 Task: Search one way flight ticket for 4 adults, 2 children, 2 infants in seat and 1 infant on lap in economy from Abilene: Abilene Regional Airport to New Bern: Coastal Carolina Regional Airport (was Craven County Regional) on 8-4-2023. Choice of flights is American. Number of bags: 1 carry on bag. Price is upto 85000. Outbound departure time preference is 19:30.
Action: Mouse moved to (249, 318)
Screenshot: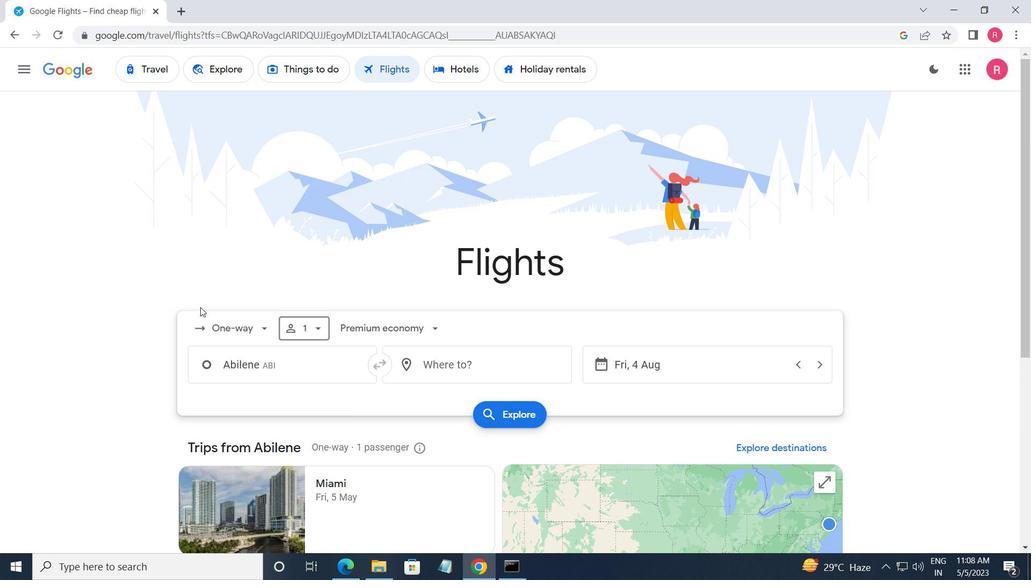 
Action: Mouse pressed left at (249, 318)
Screenshot: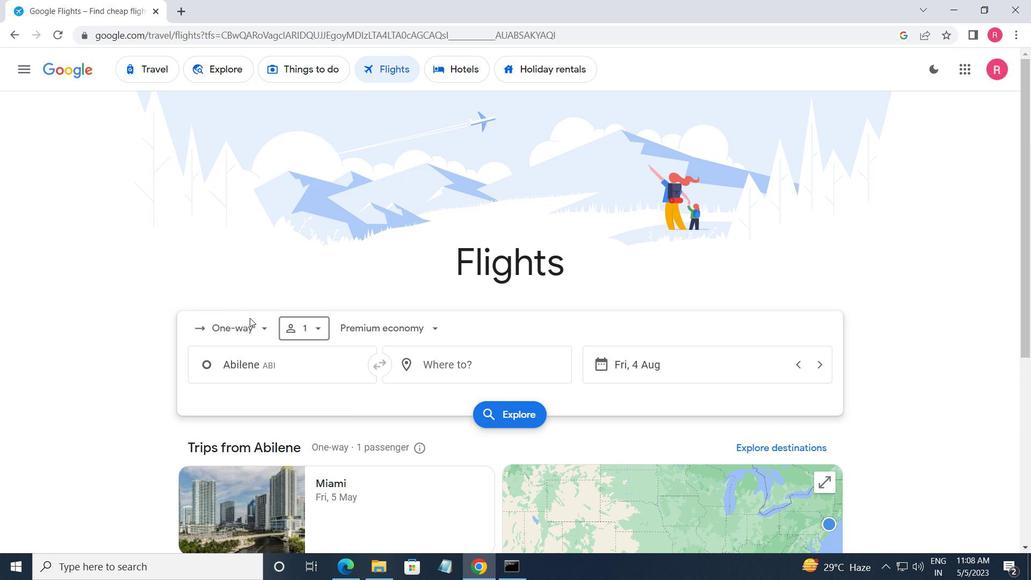 
Action: Mouse moved to (262, 388)
Screenshot: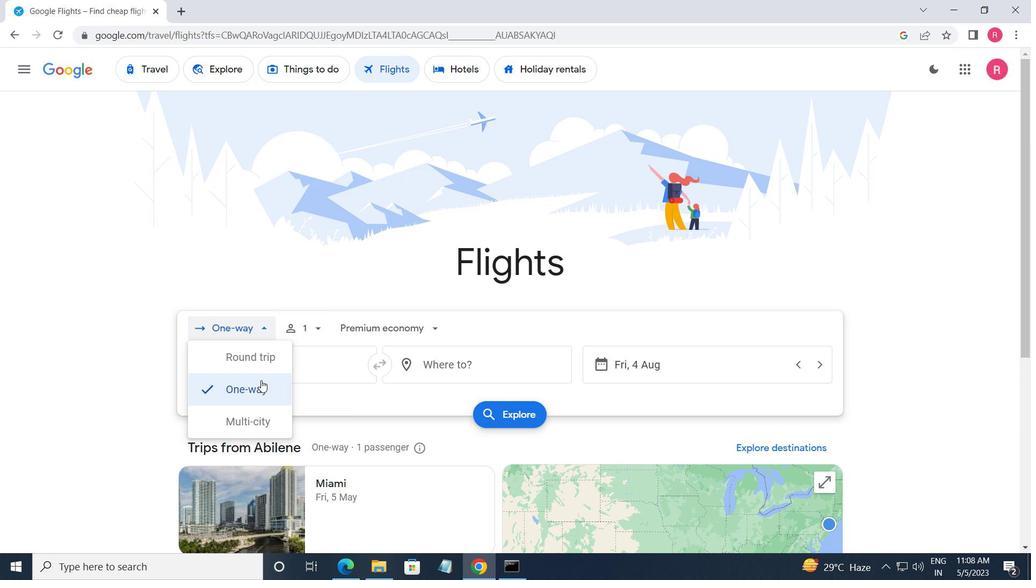
Action: Mouse pressed left at (262, 388)
Screenshot: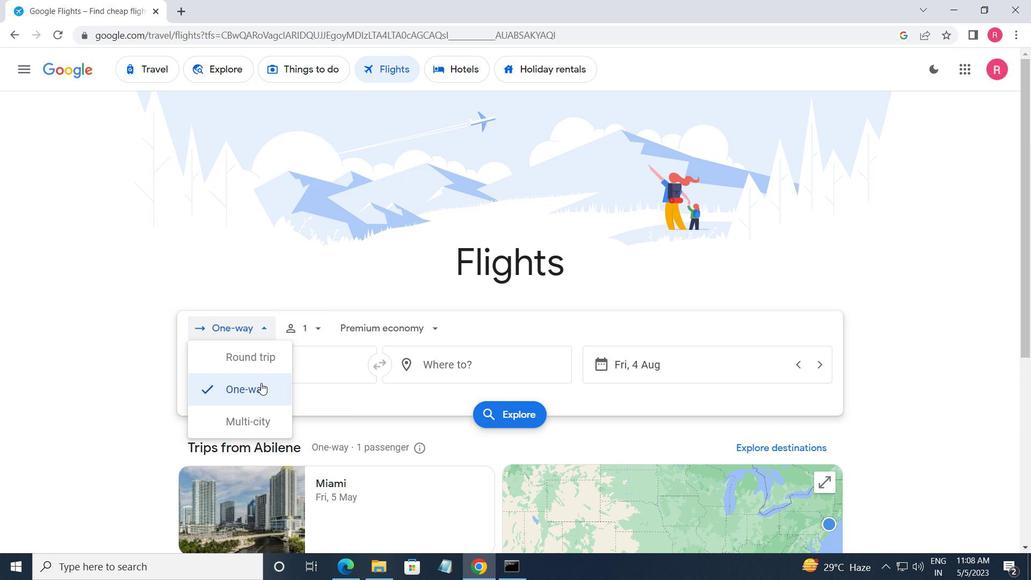 
Action: Mouse moved to (297, 336)
Screenshot: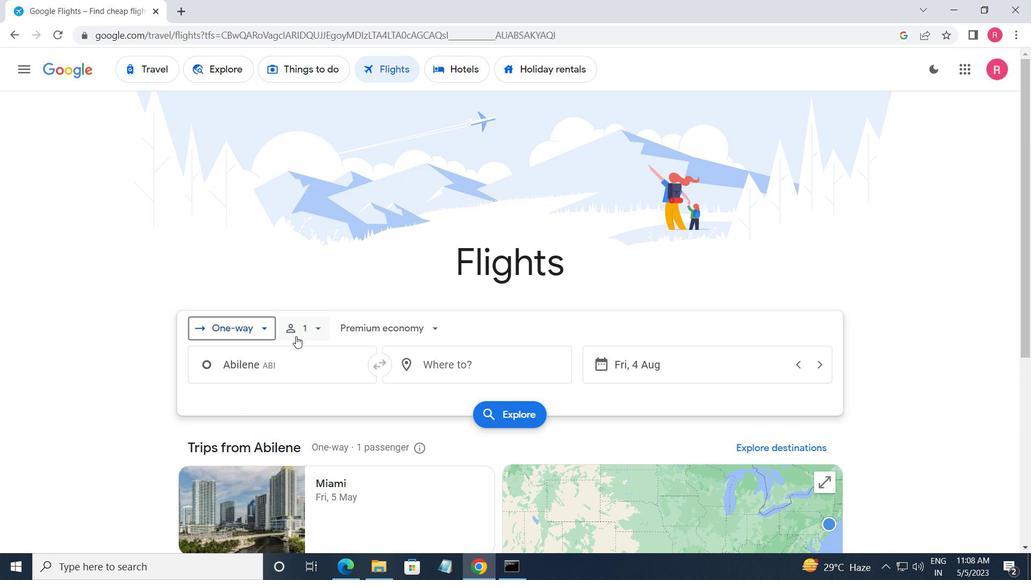 
Action: Mouse pressed left at (297, 336)
Screenshot: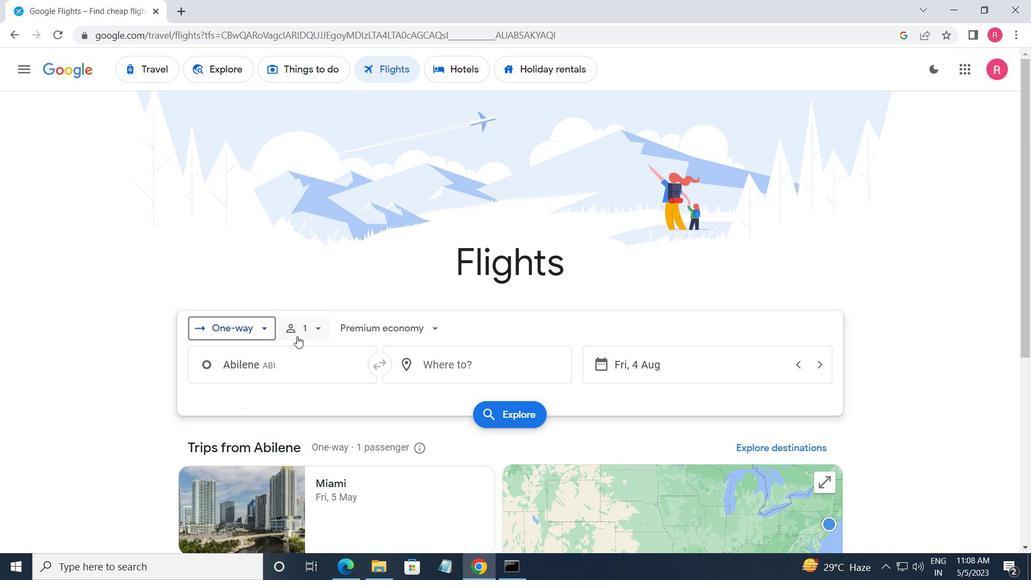 
Action: Mouse moved to (408, 359)
Screenshot: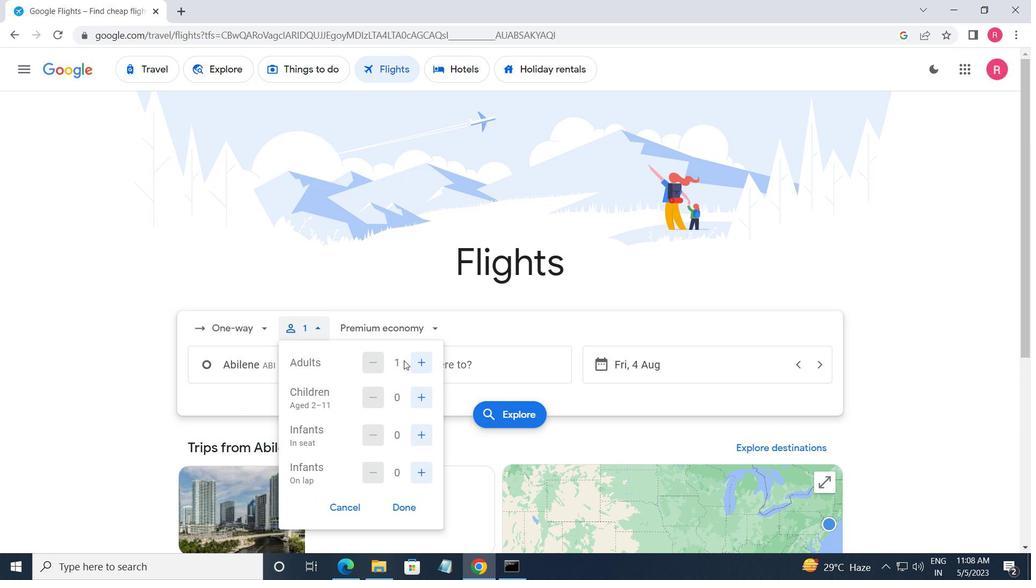 
Action: Mouse pressed left at (408, 359)
Screenshot: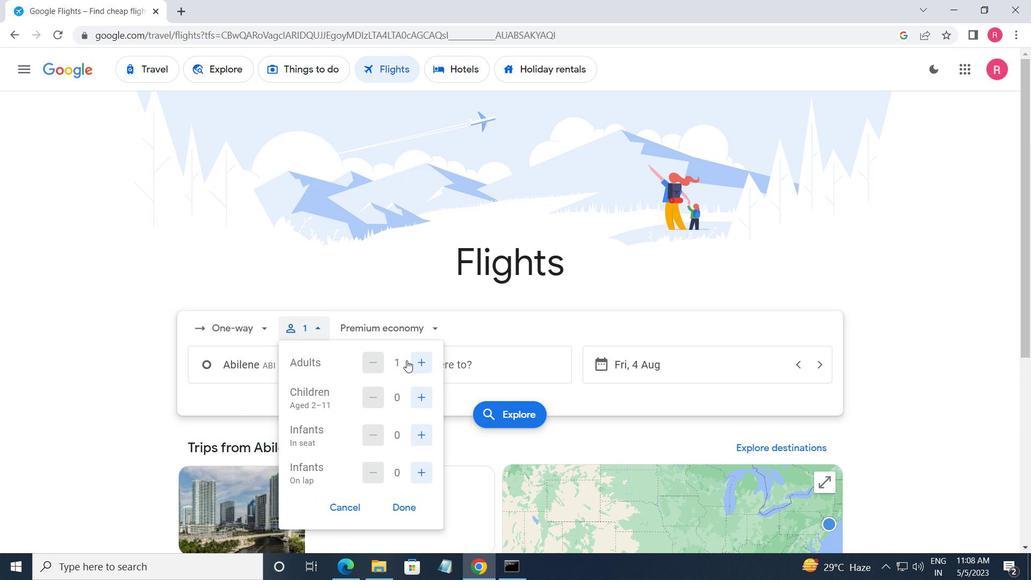 
Action: Mouse pressed left at (408, 359)
Screenshot: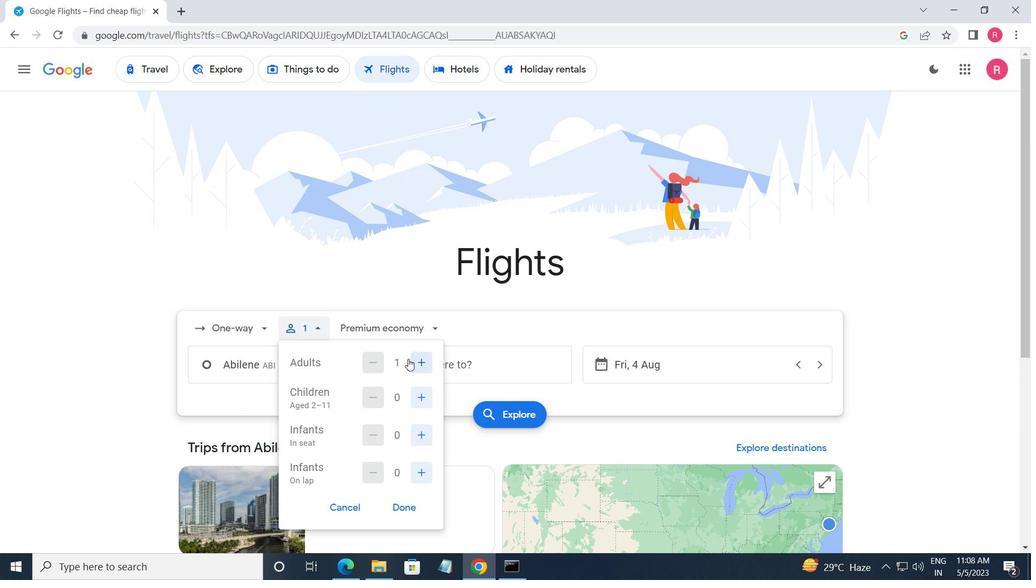 
Action: Mouse moved to (408, 358)
Screenshot: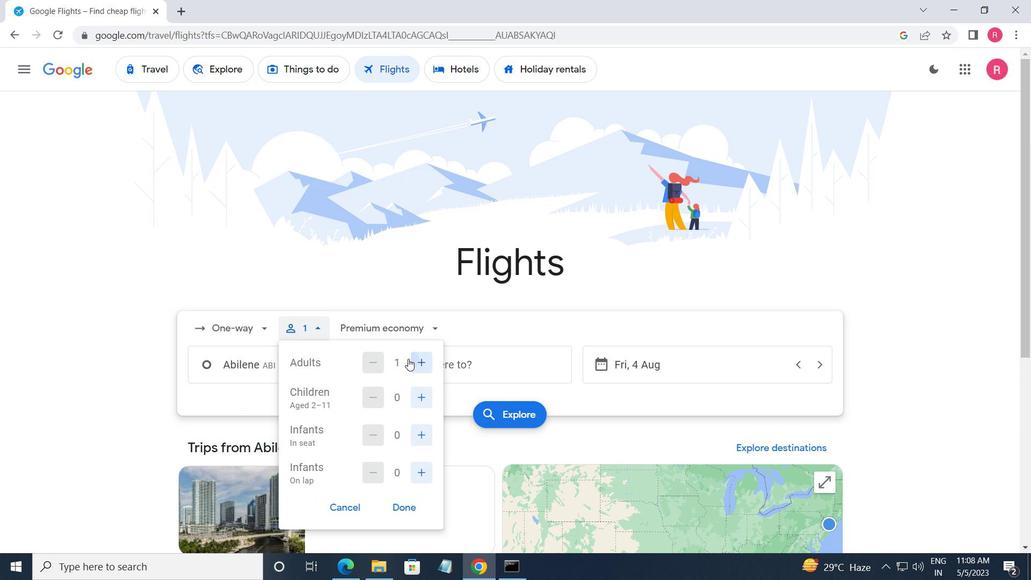 
Action: Mouse pressed left at (408, 358)
Screenshot: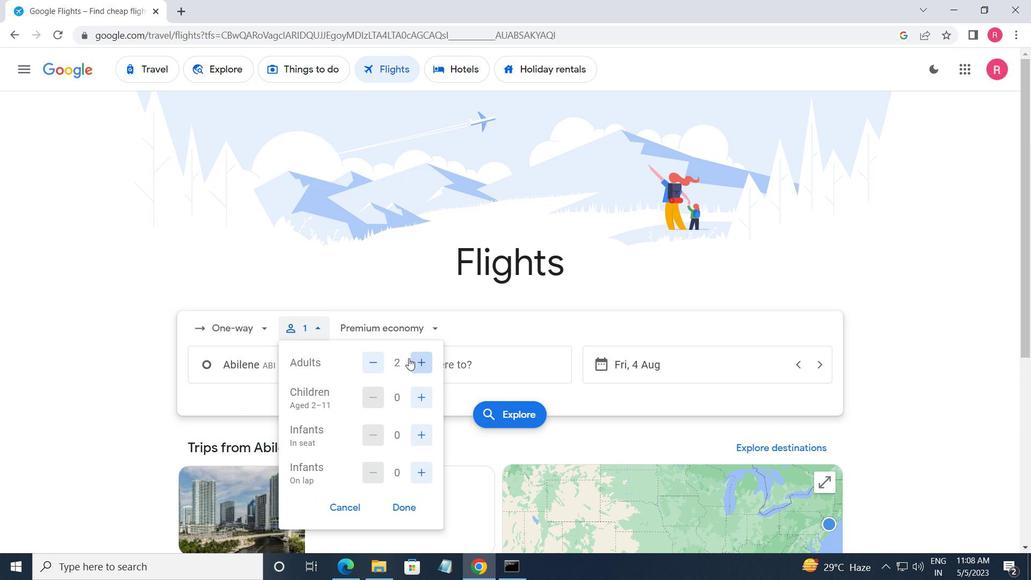 
Action: Mouse moved to (415, 397)
Screenshot: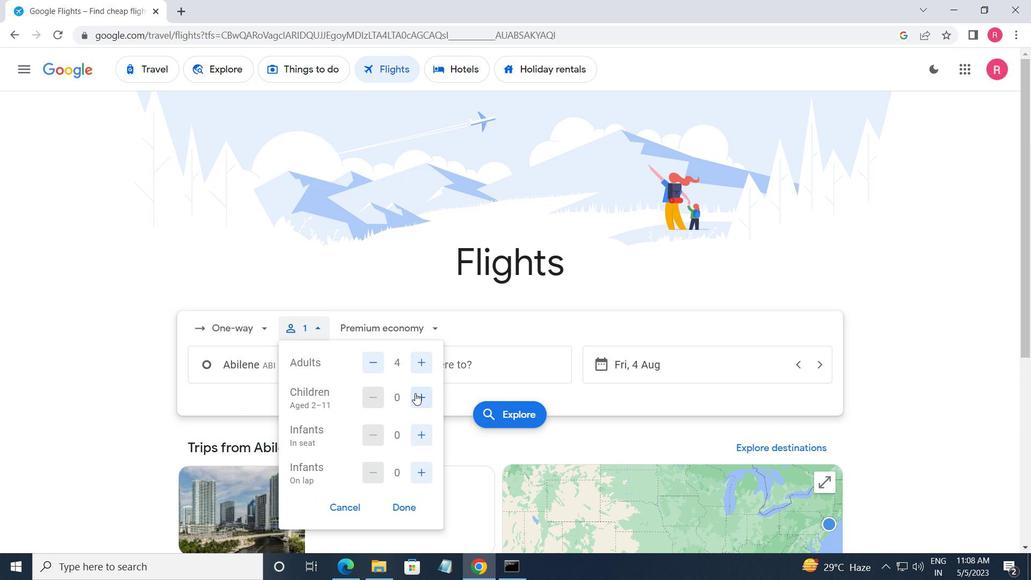 
Action: Mouse pressed left at (415, 397)
Screenshot: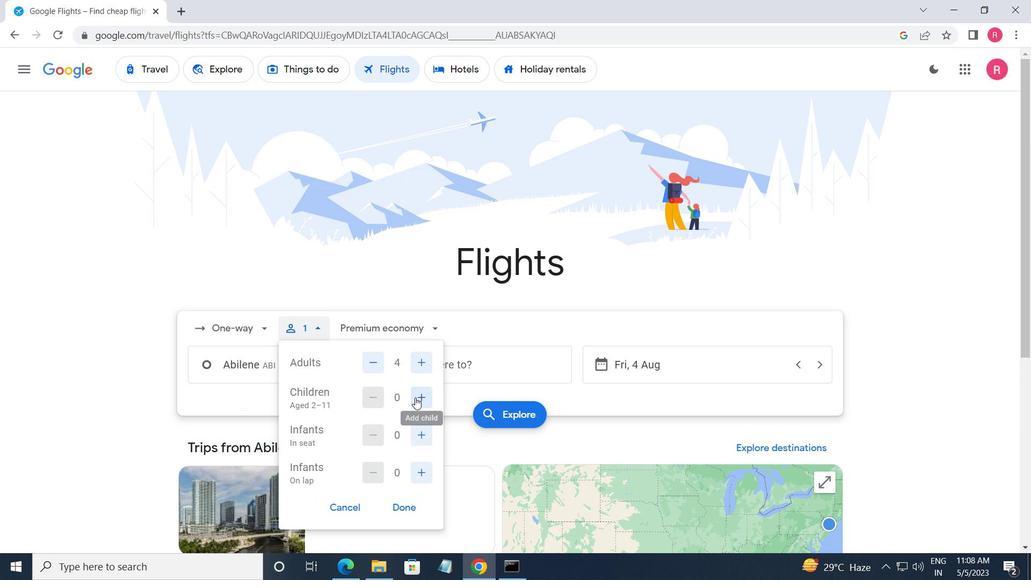 
Action: Mouse pressed left at (415, 397)
Screenshot: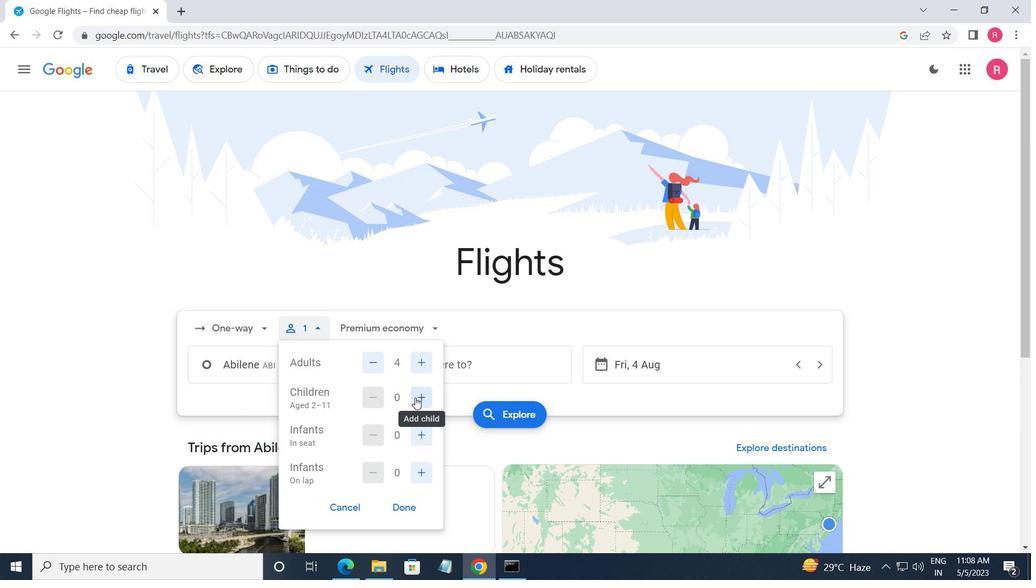 
Action: Mouse moved to (416, 433)
Screenshot: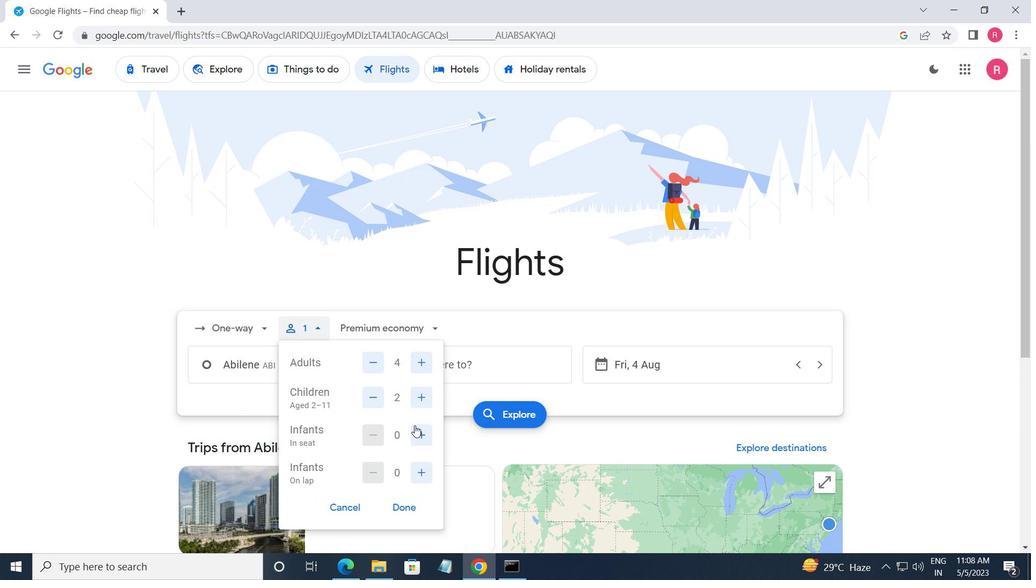 
Action: Mouse pressed left at (416, 433)
Screenshot: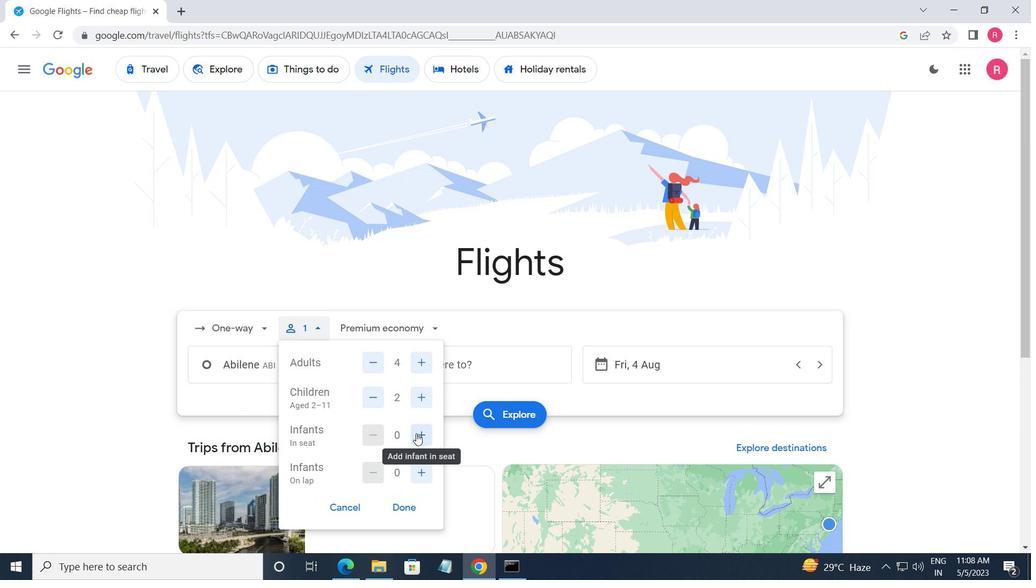 
Action: Mouse pressed left at (416, 433)
Screenshot: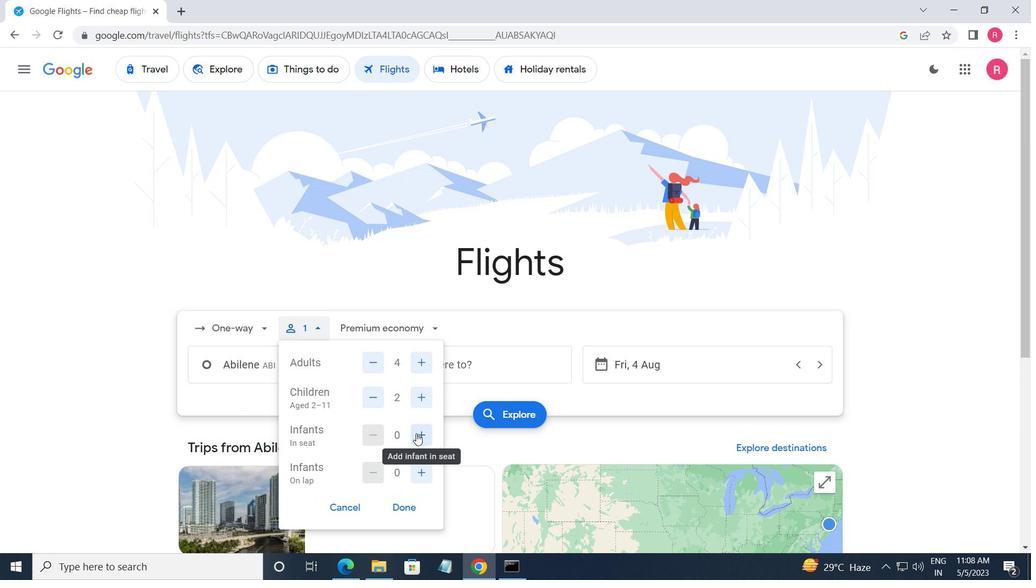 
Action: Mouse moved to (430, 470)
Screenshot: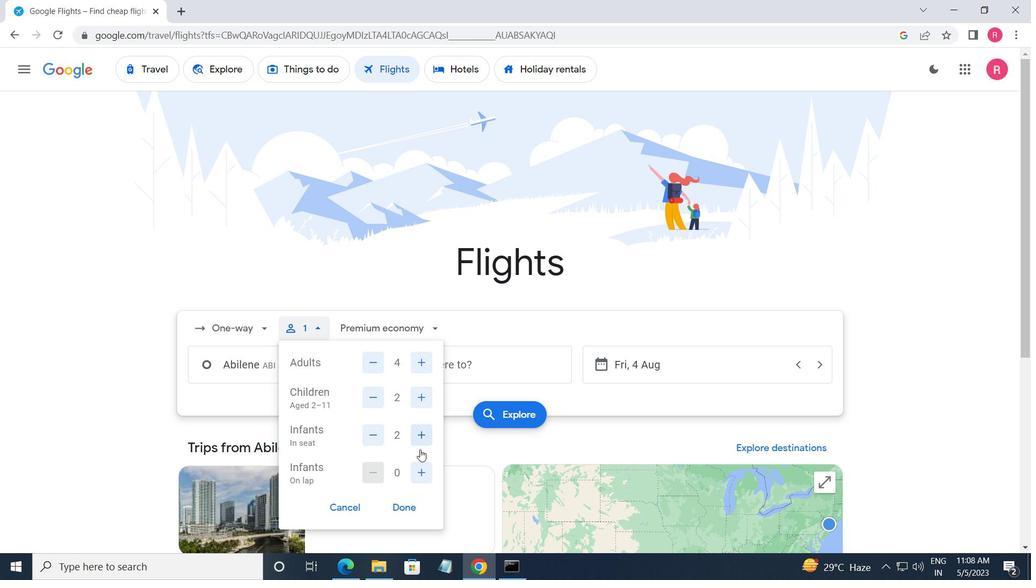 
Action: Mouse pressed left at (430, 470)
Screenshot: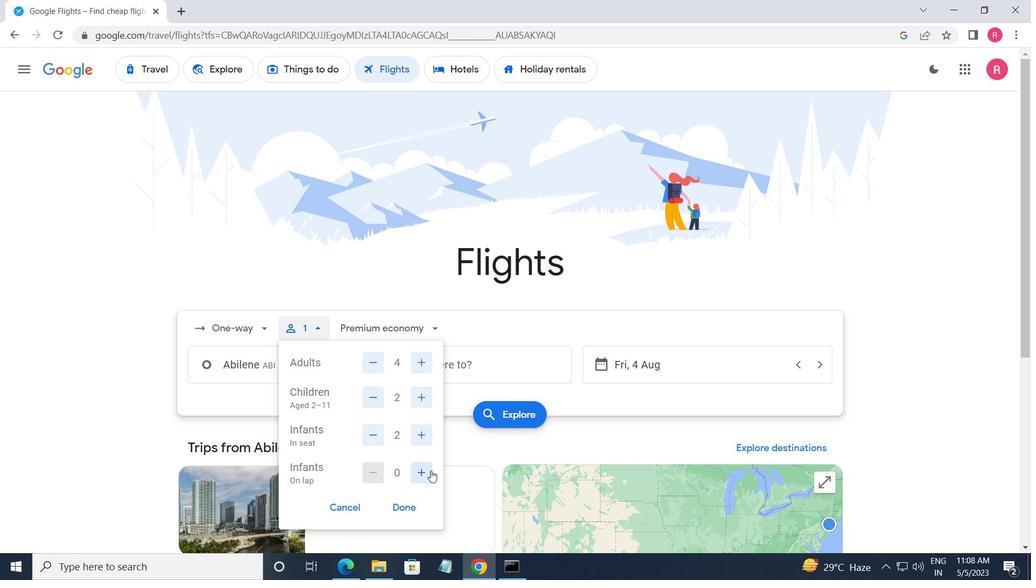 
Action: Mouse moved to (402, 497)
Screenshot: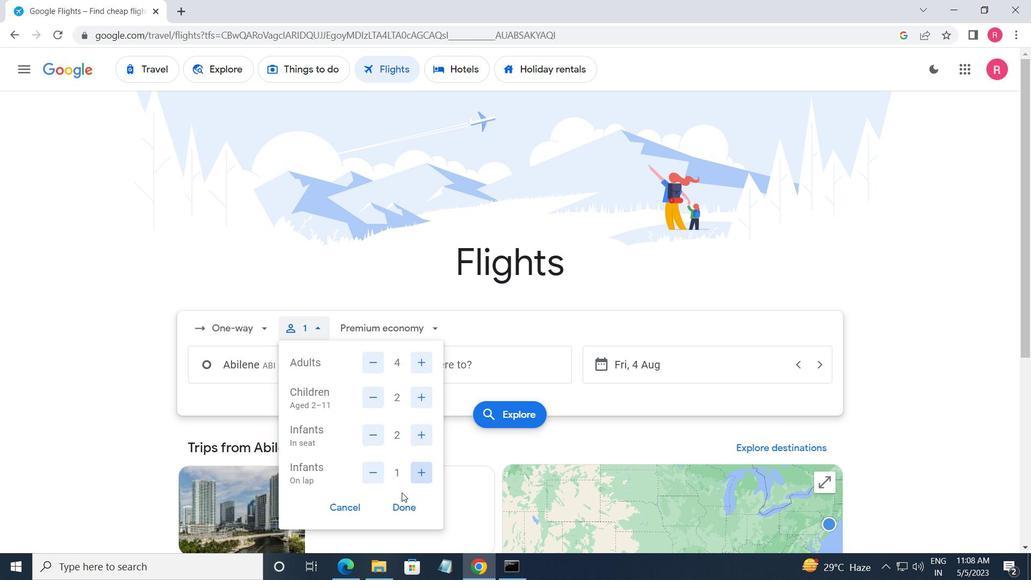 
Action: Mouse pressed left at (402, 497)
Screenshot: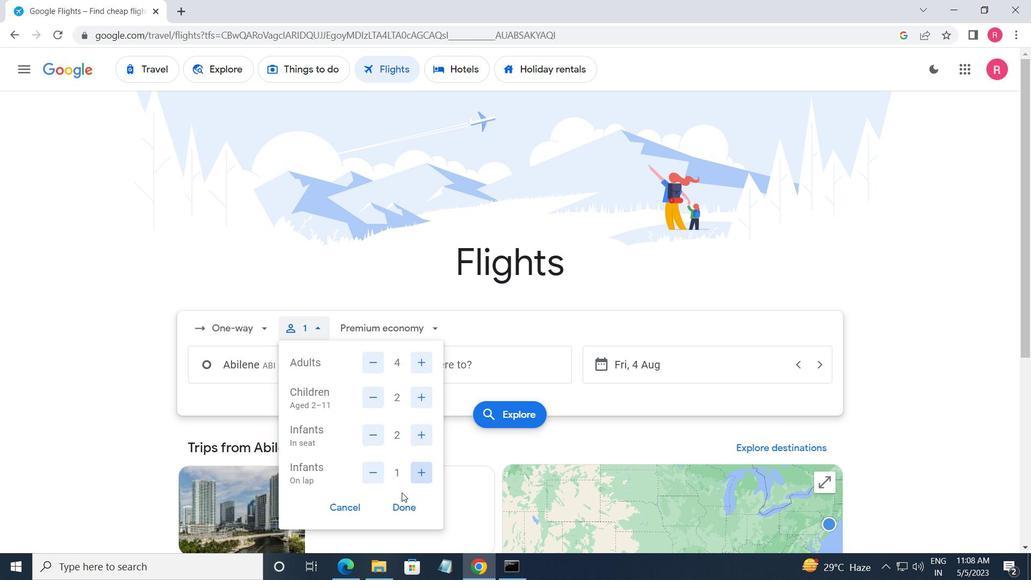 
Action: Mouse moved to (381, 333)
Screenshot: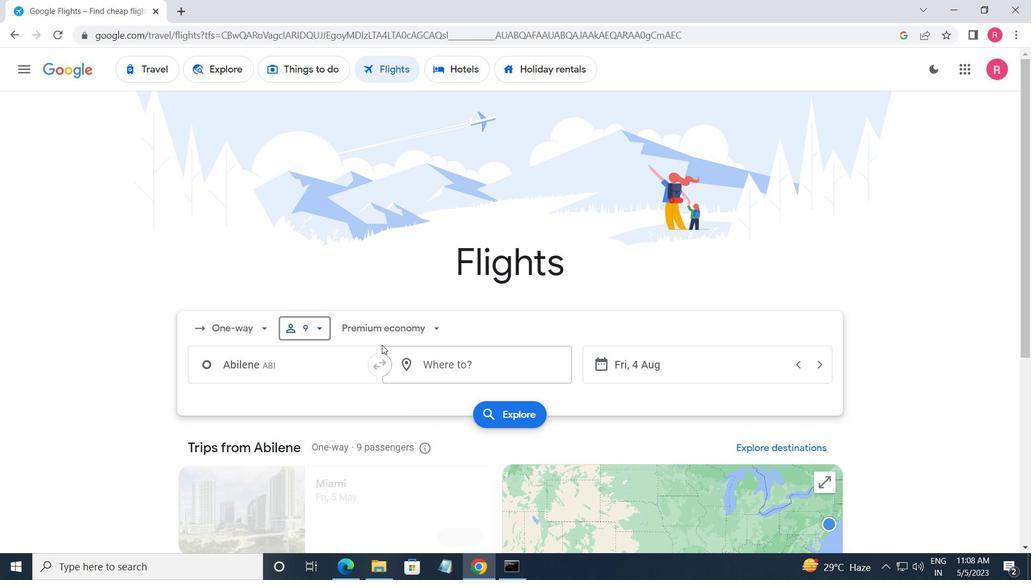 
Action: Mouse pressed left at (381, 333)
Screenshot: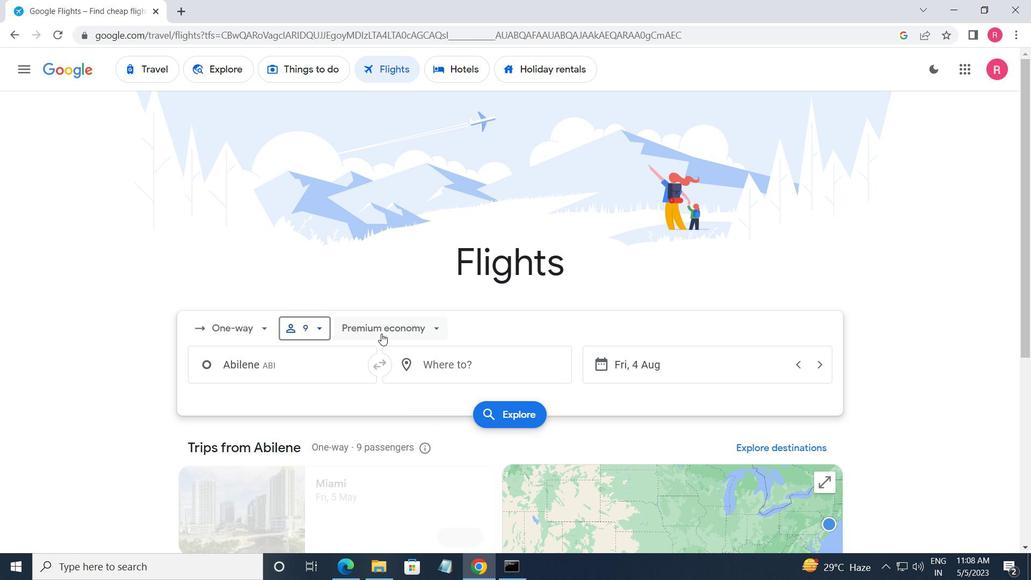 
Action: Mouse moved to (394, 356)
Screenshot: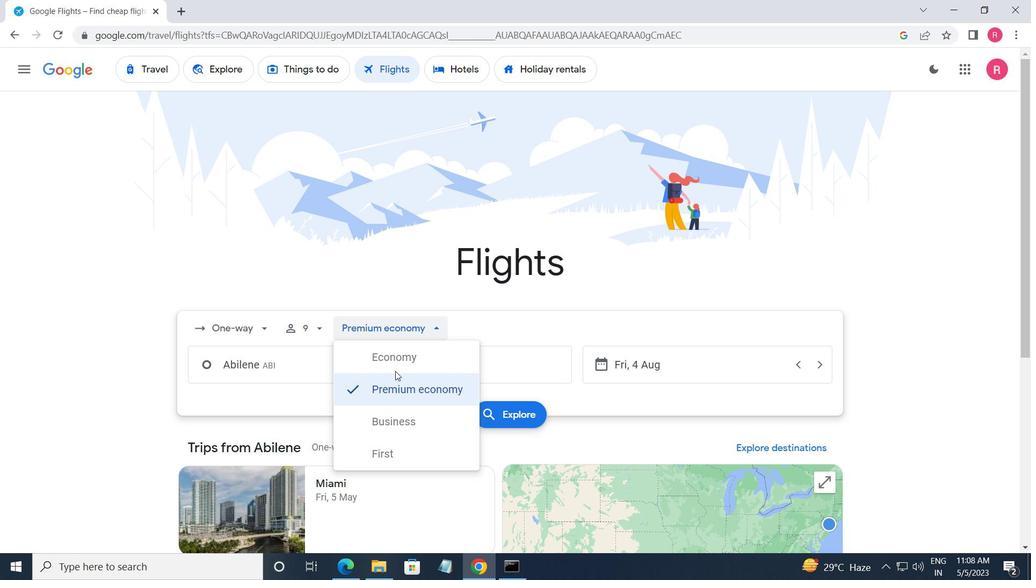 
Action: Mouse pressed left at (394, 356)
Screenshot: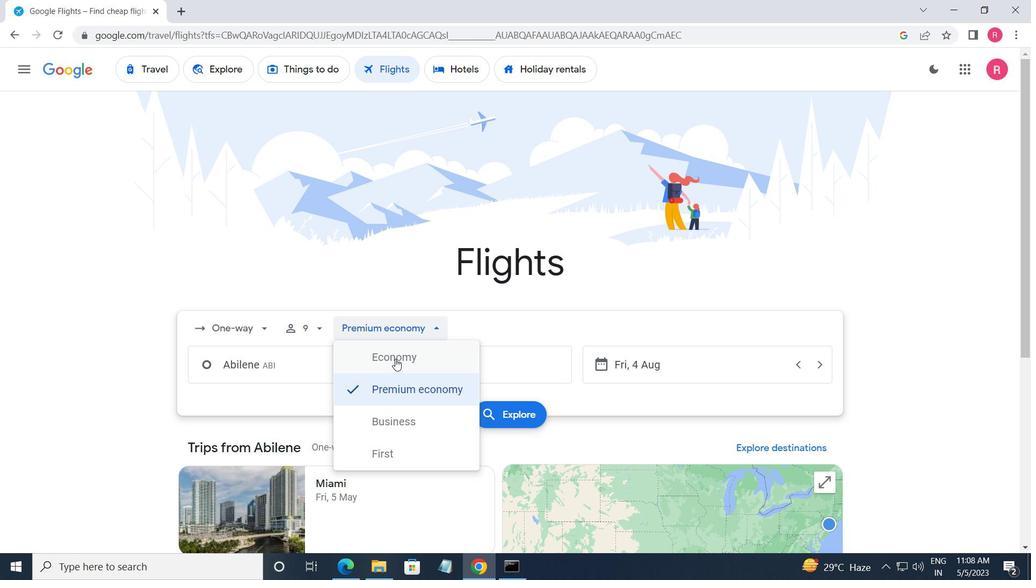 
Action: Mouse moved to (315, 372)
Screenshot: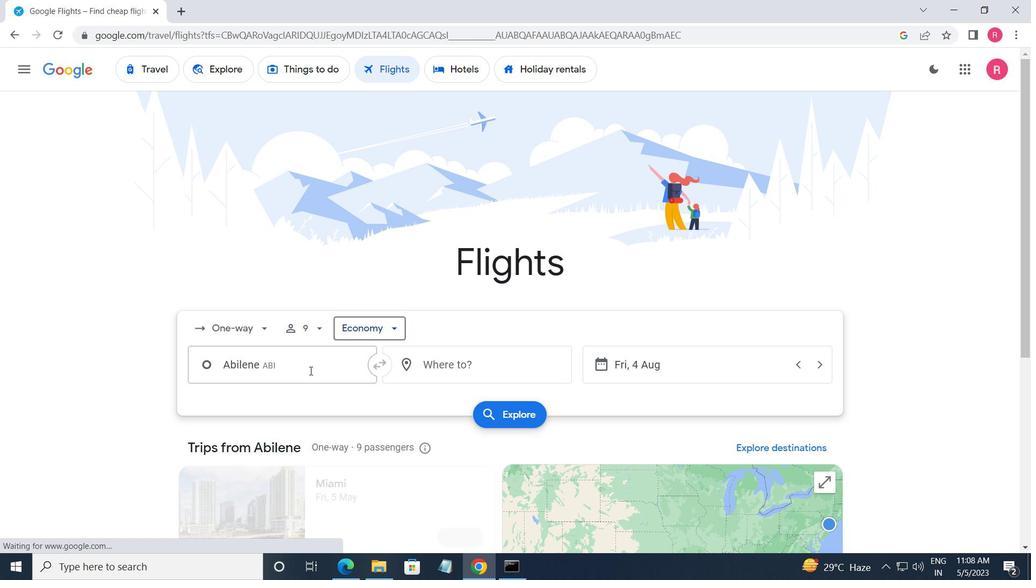 
Action: Mouse pressed left at (315, 372)
Screenshot: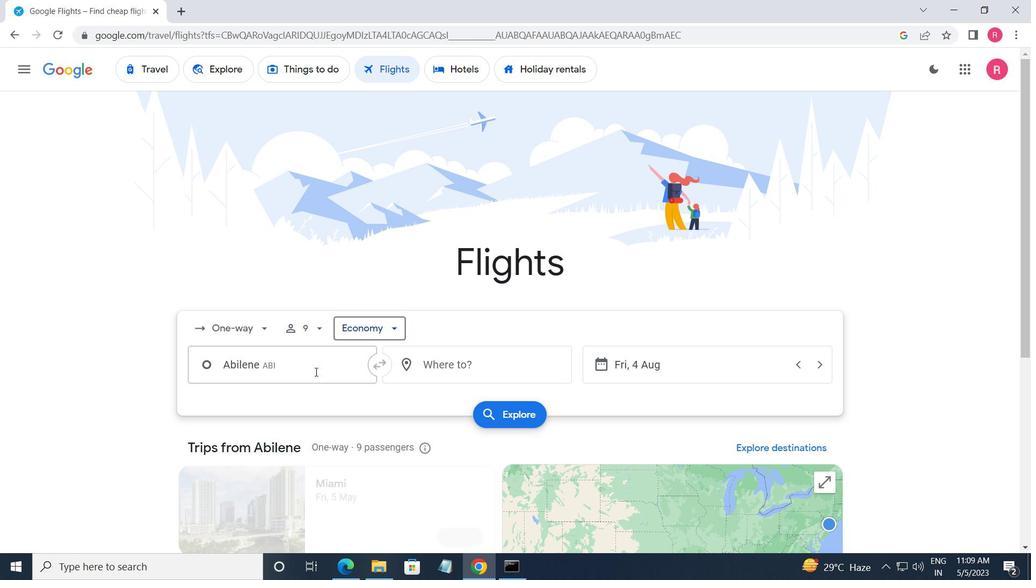 
Action: Mouse moved to (320, 476)
Screenshot: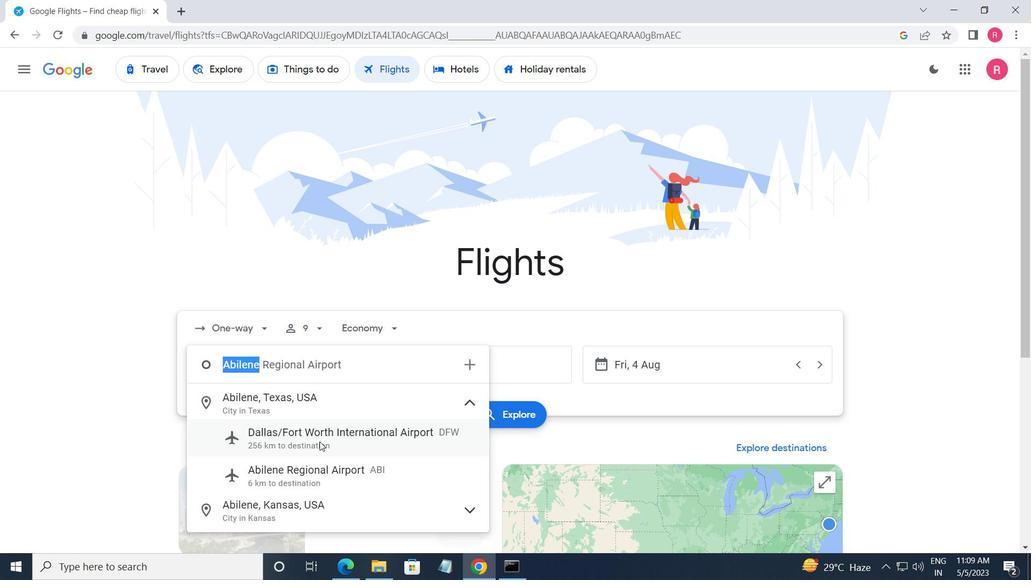 
Action: Mouse pressed left at (320, 476)
Screenshot: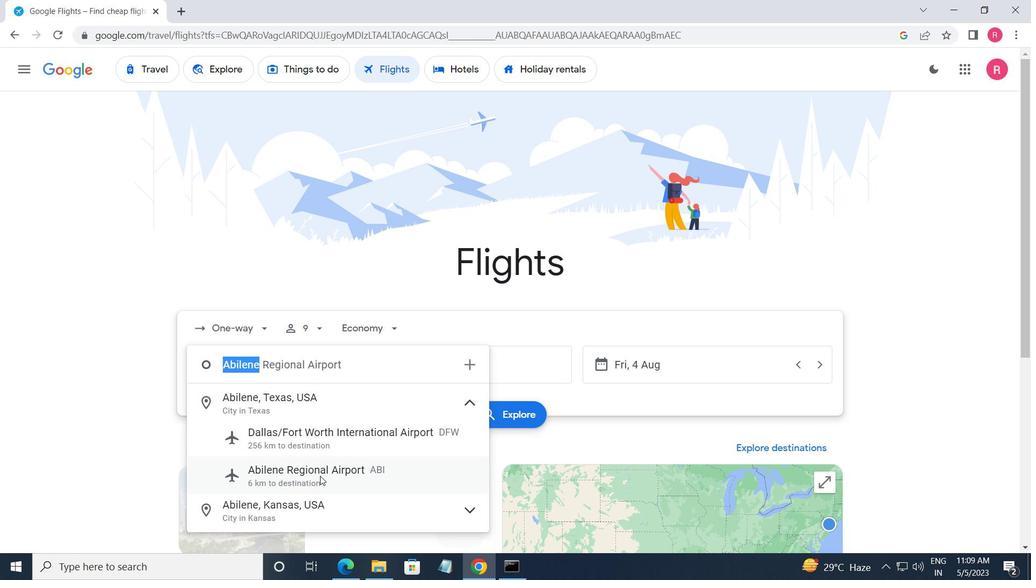 
Action: Mouse moved to (429, 373)
Screenshot: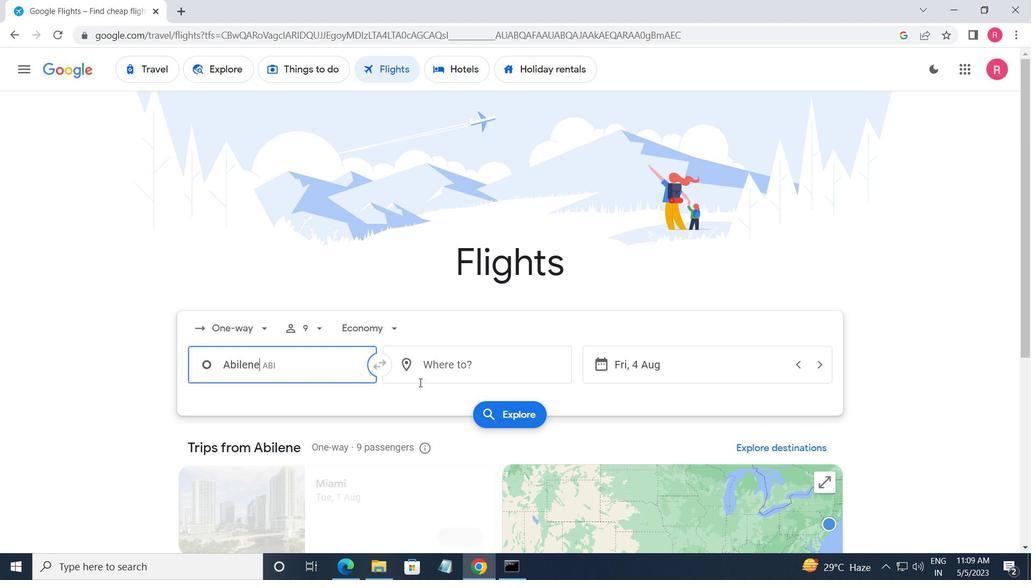 
Action: Mouse pressed left at (429, 373)
Screenshot: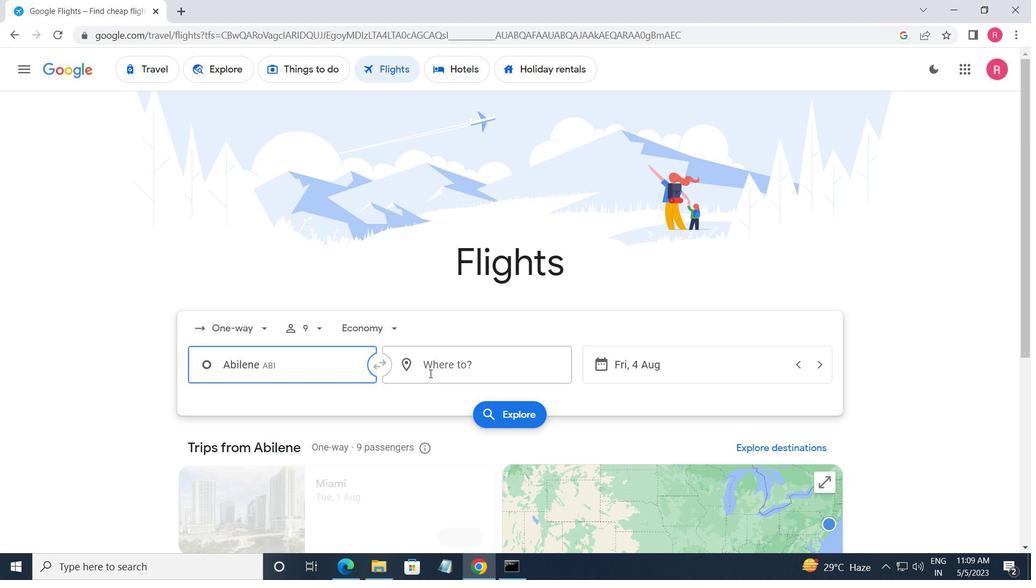 
Action: Mouse moved to (475, 508)
Screenshot: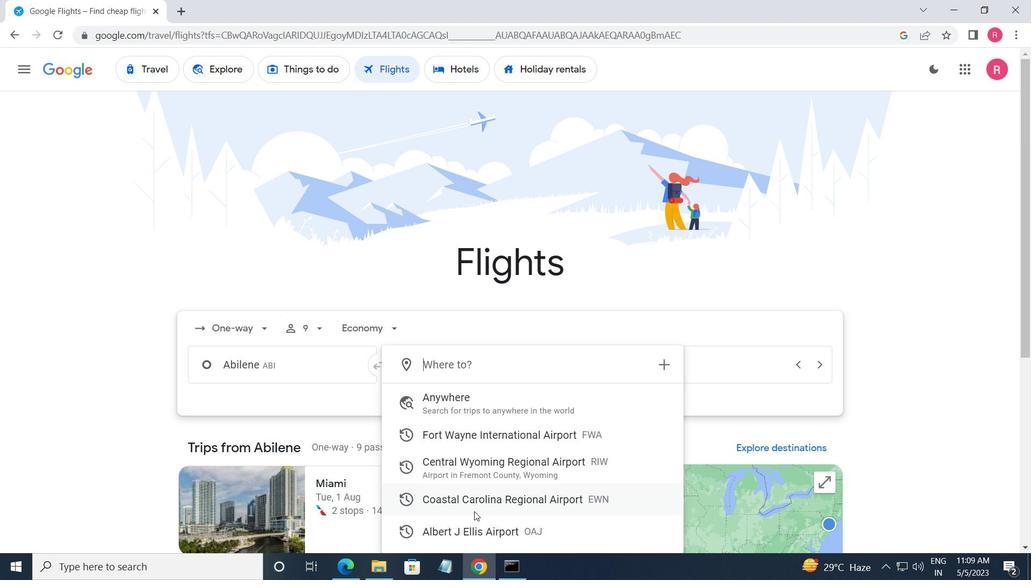 
Action: Mouse pressed left at (475, 508)
Screenshot: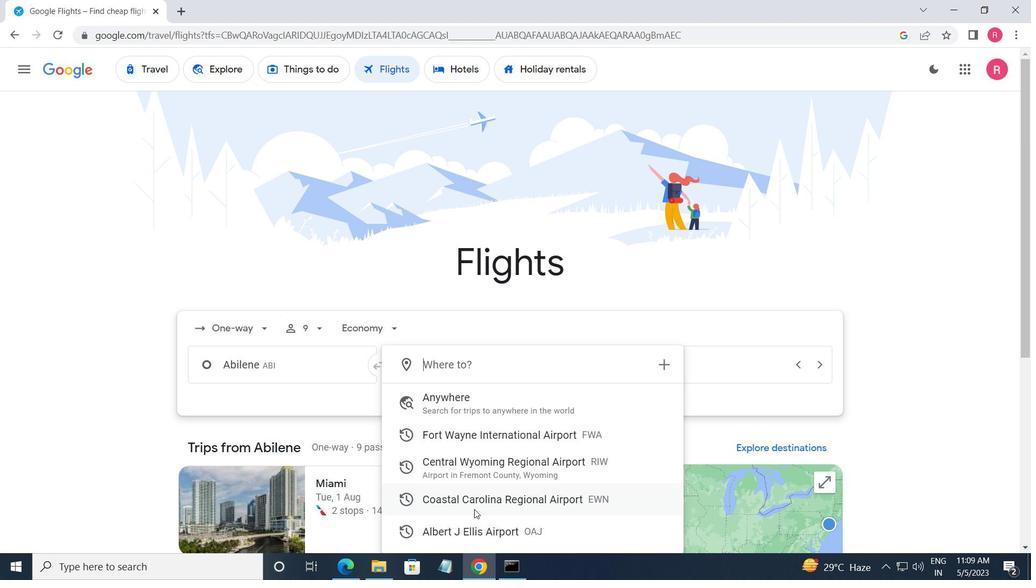 
Action: Mouse moved to (704, 363)
Screenshot: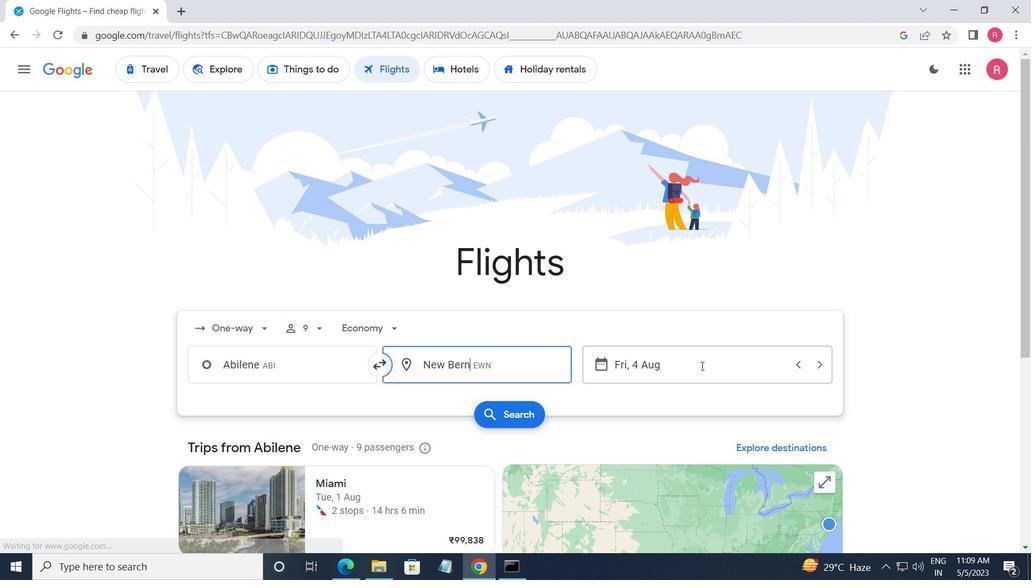 
Action: Mouse pressed left at (704, 363)
Screenshot: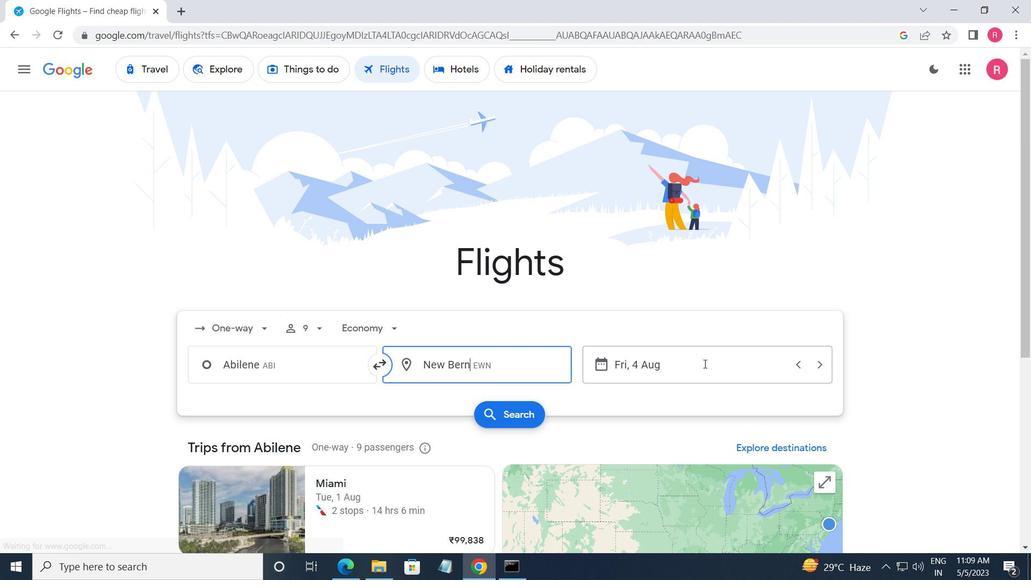 
Action: Mouse moved to (522, 314)
Screenshot: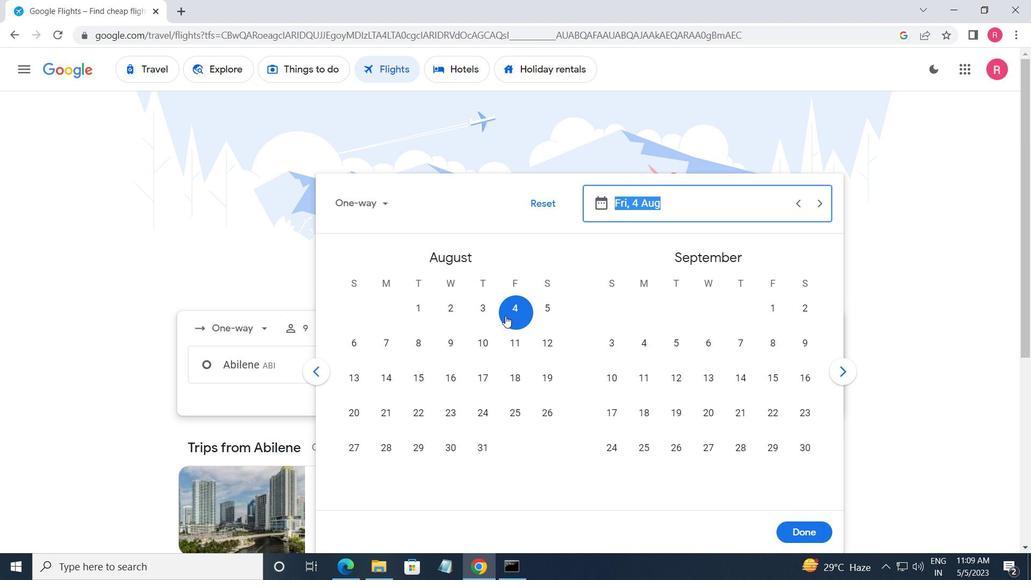 
Action: Mouse pressed left at (522, 314)
Screenshot: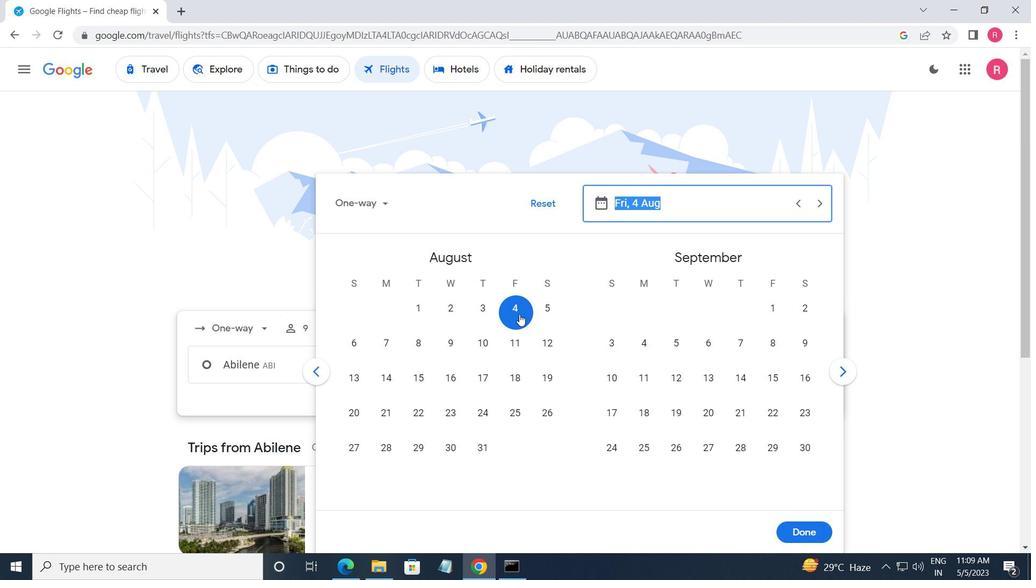 
Action: Mouse moved to (782, 527)
Screenshot: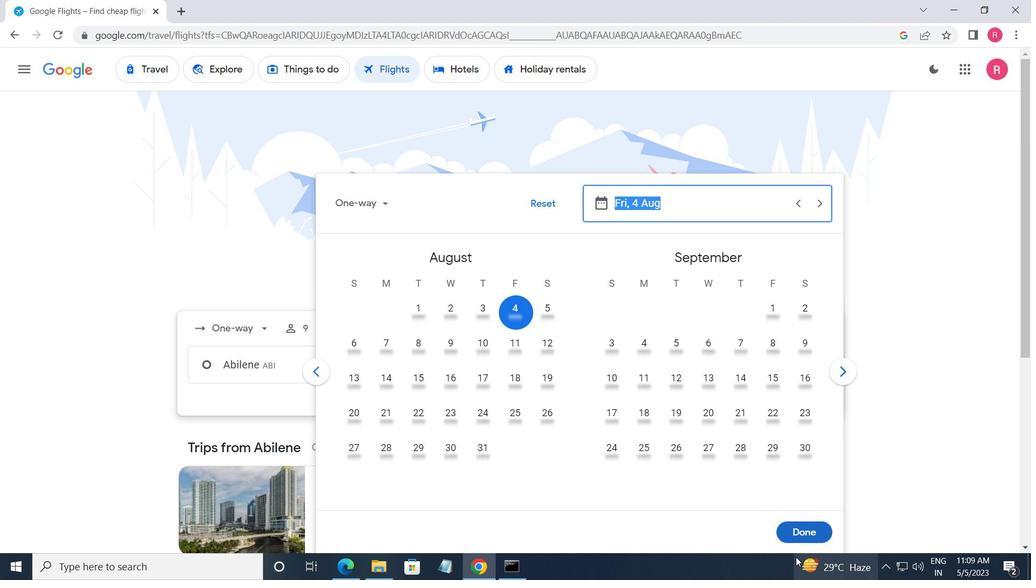 
Action: Mouse pressed left at (782, 527)
Screenshot: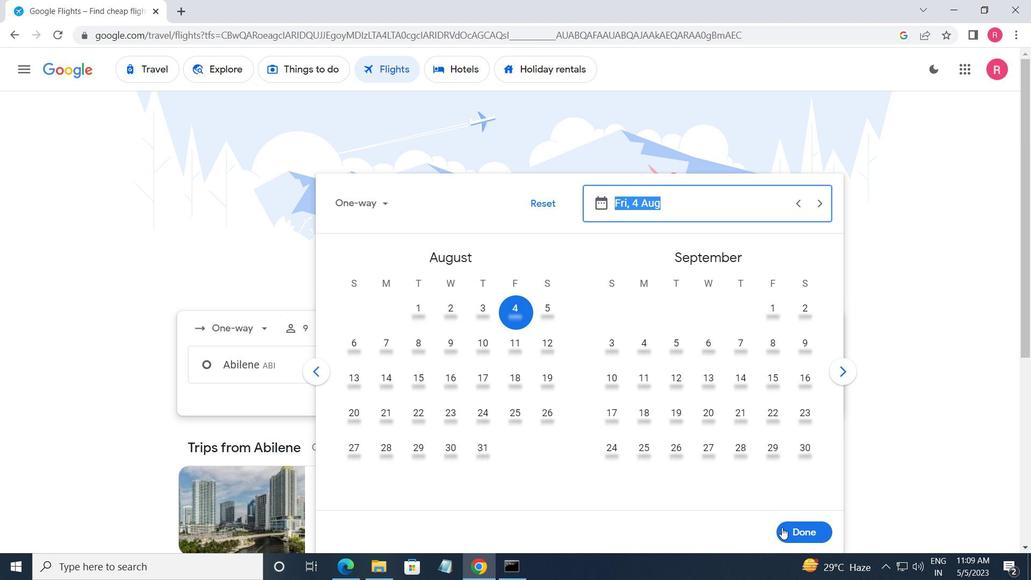 
Action: Mouse moved to (543, 421)
Screenshot: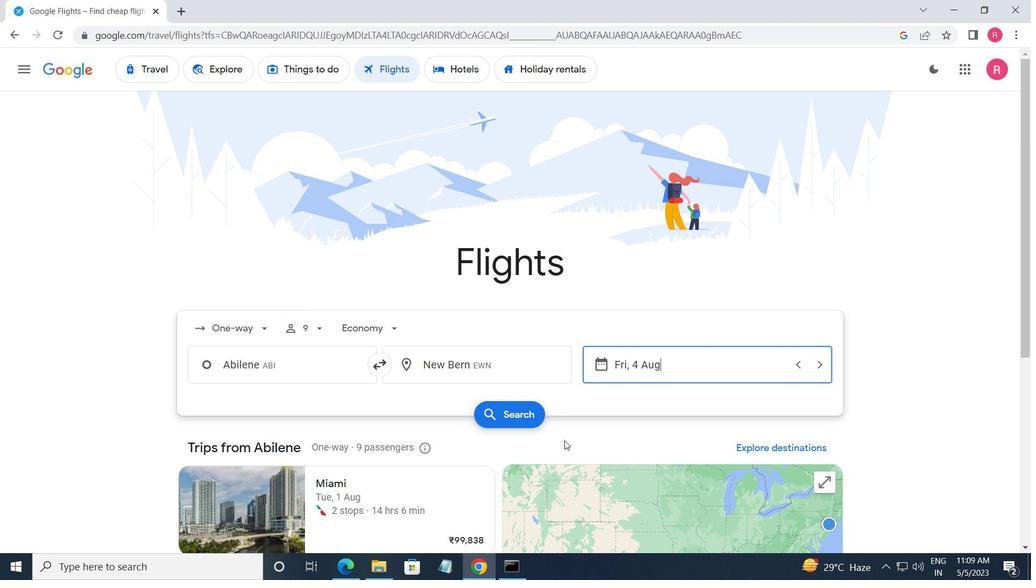 
Action: Mouse pressed left at (543, 421)
Screenshot: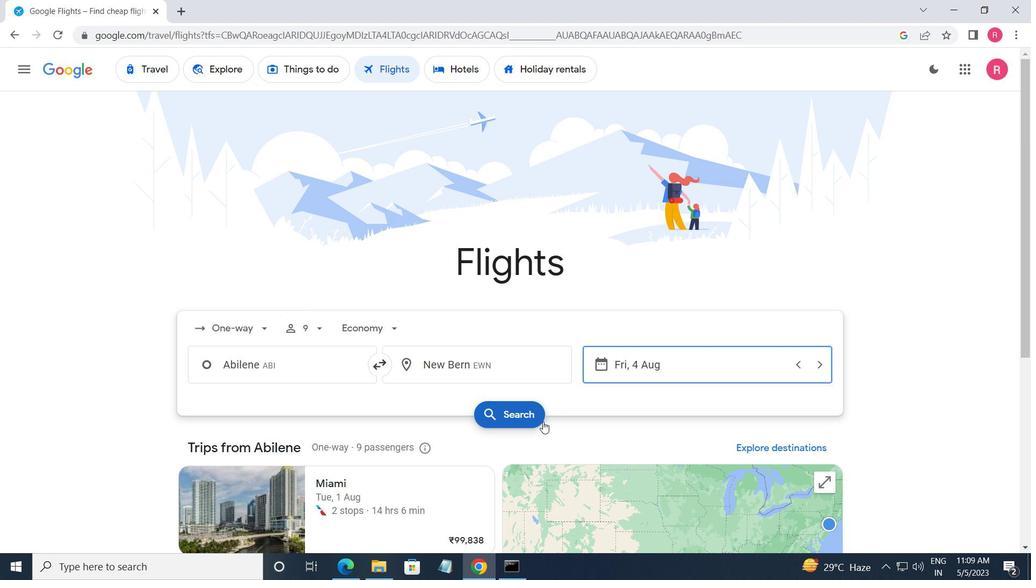 
Action: Mouse moved to (203, 207)
Screenshot: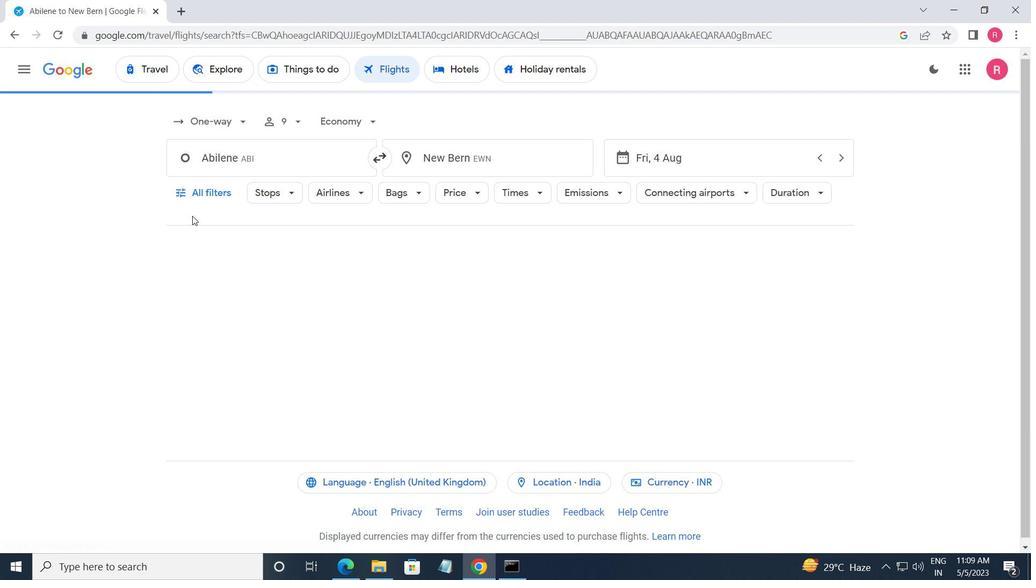 
Action: Mouse pressed left at (203, 207)
Screenshot: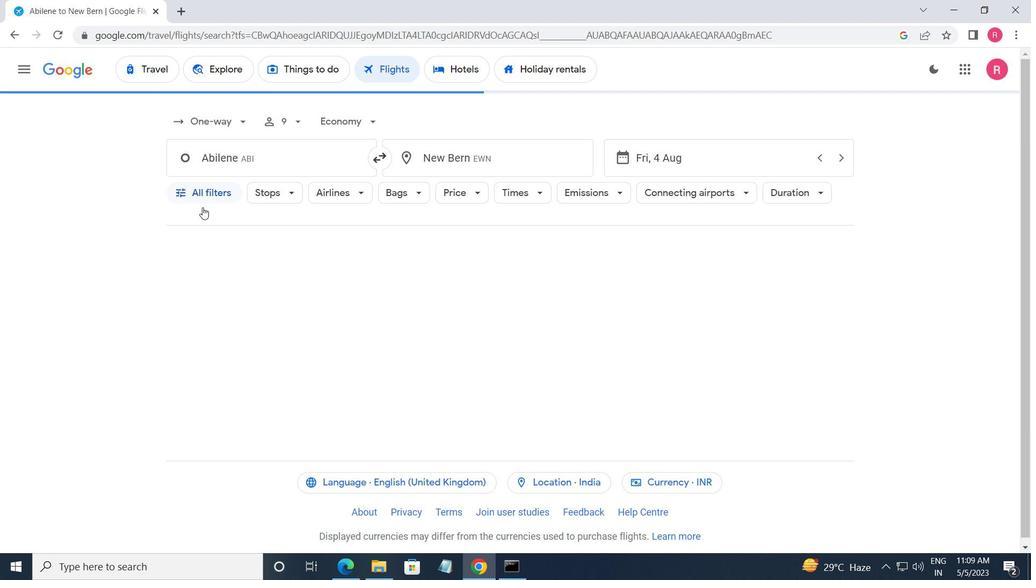 
Action: Mouse moved to (229, 348)
Screenshot: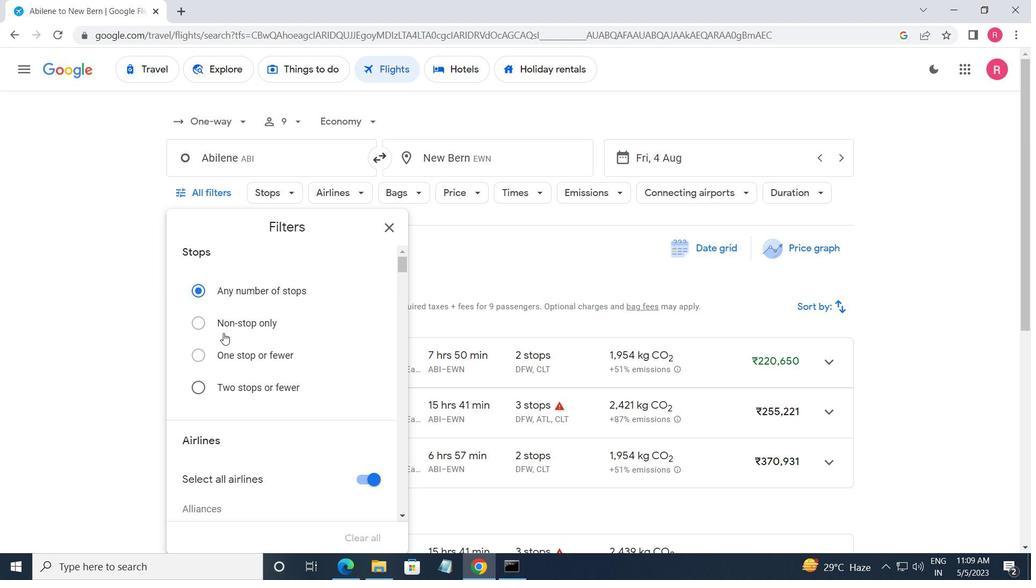 
Action: Mouse scrolled (229, 348) with delta (0, 0)
Screenshot: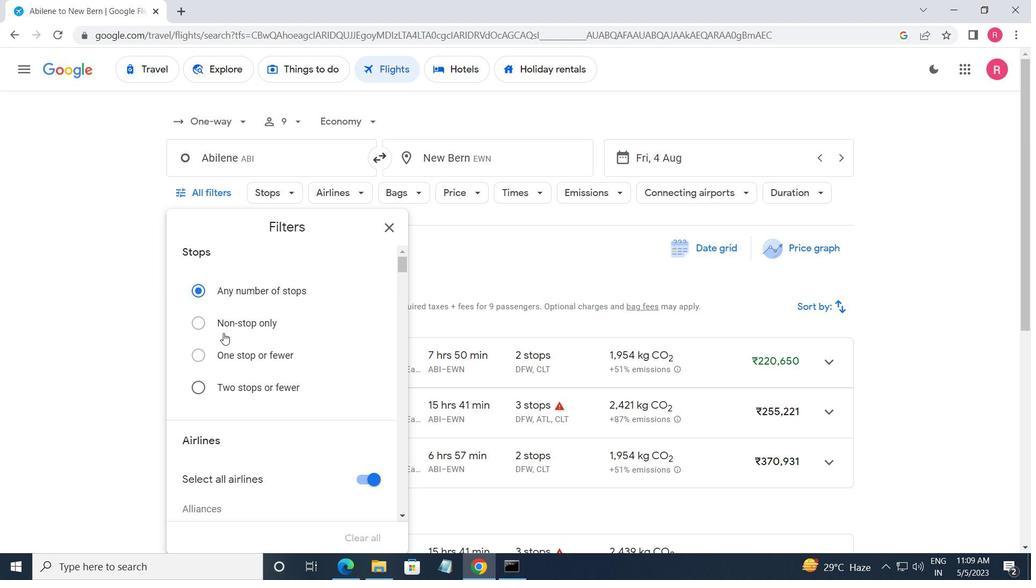
Action: Mouse moved to (231, 353)
Screenshot: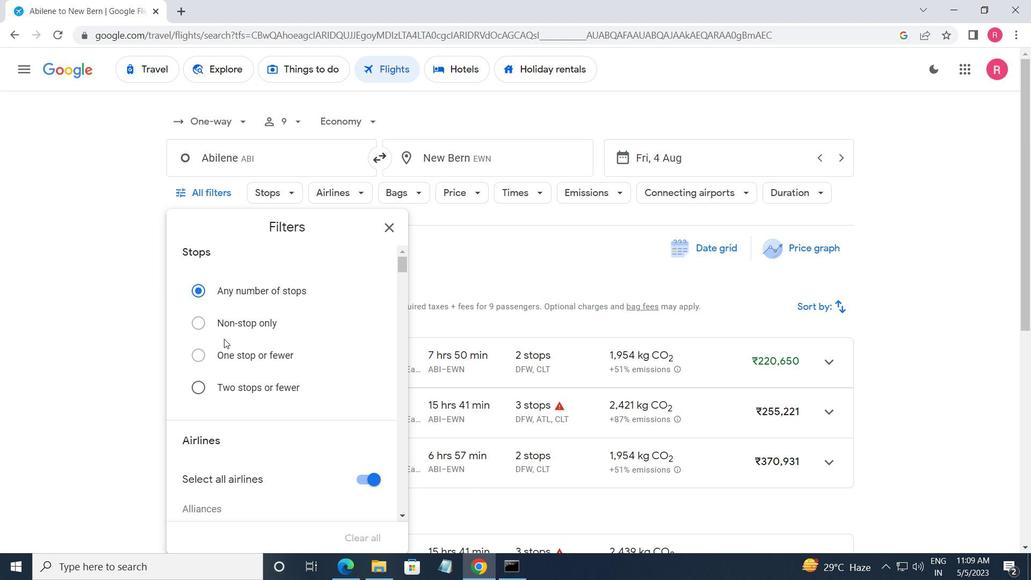 
Action: Mouse scrolled (231, 353) with delta (0, 0)
Screenshot: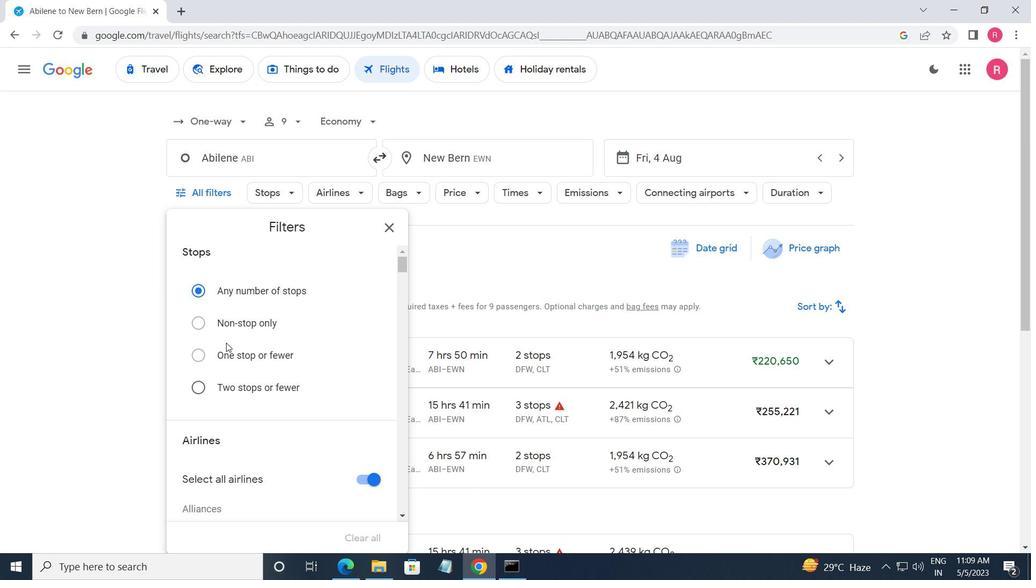 
Action: Mouse moved to (231, 354)
Screenshot: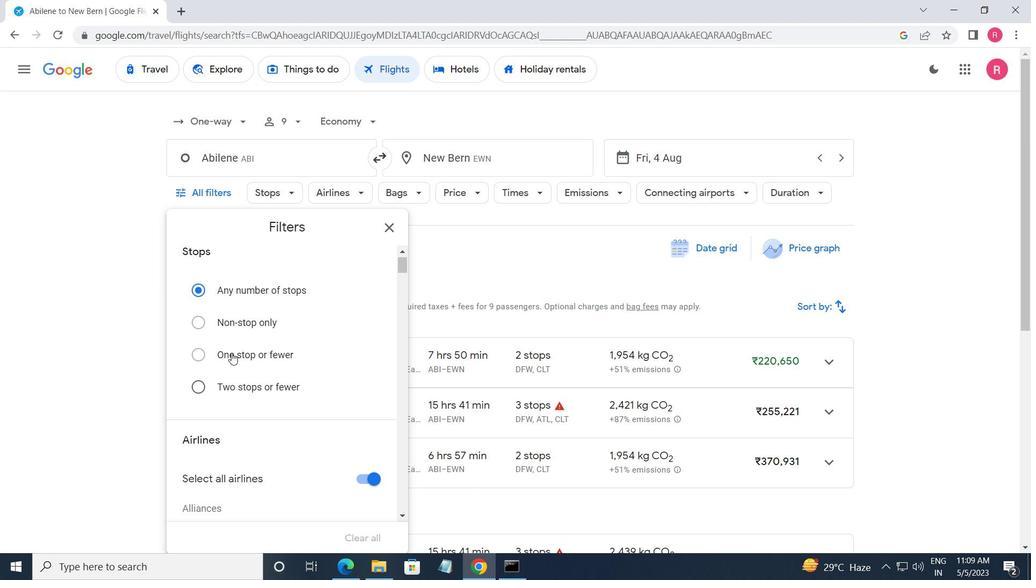 
Action: Mouse scrolled (231, 354) with delta (0, 0)
Screenshot: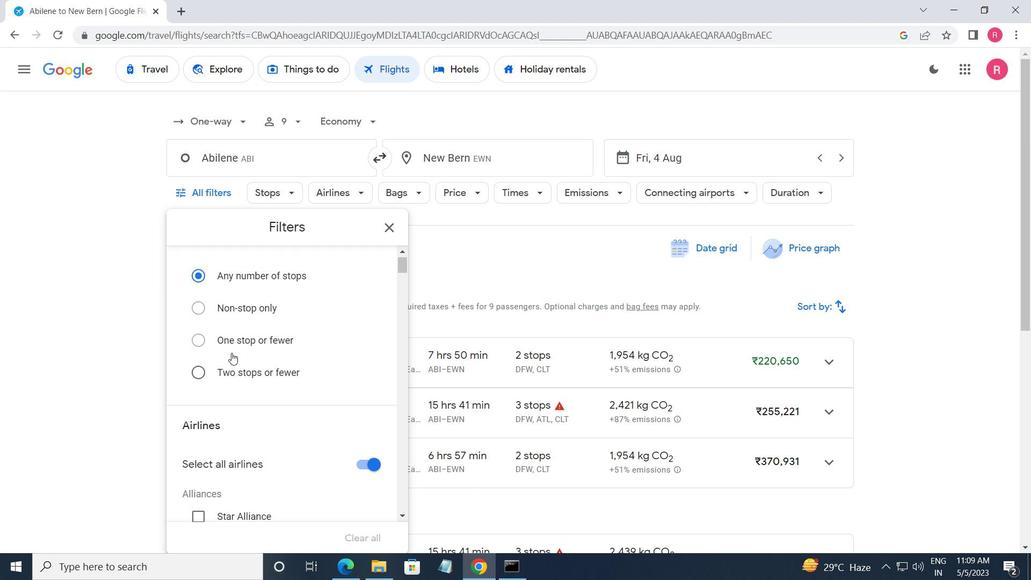 
Action: Mouse moved to (231, 356)
Screenshot: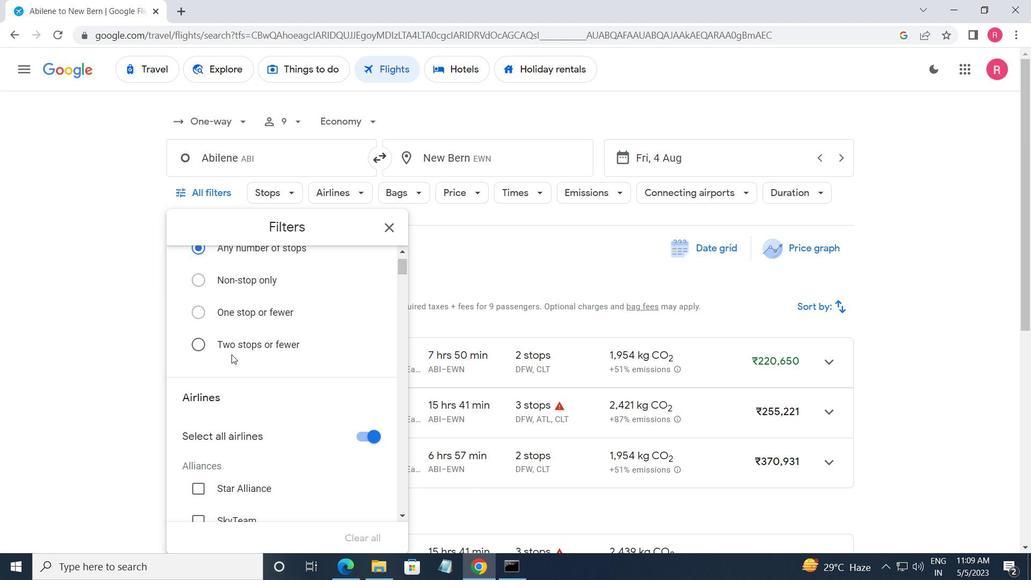 
Action: Mouse scrolled (231, 355) with delta (0, 0)
Screenshot: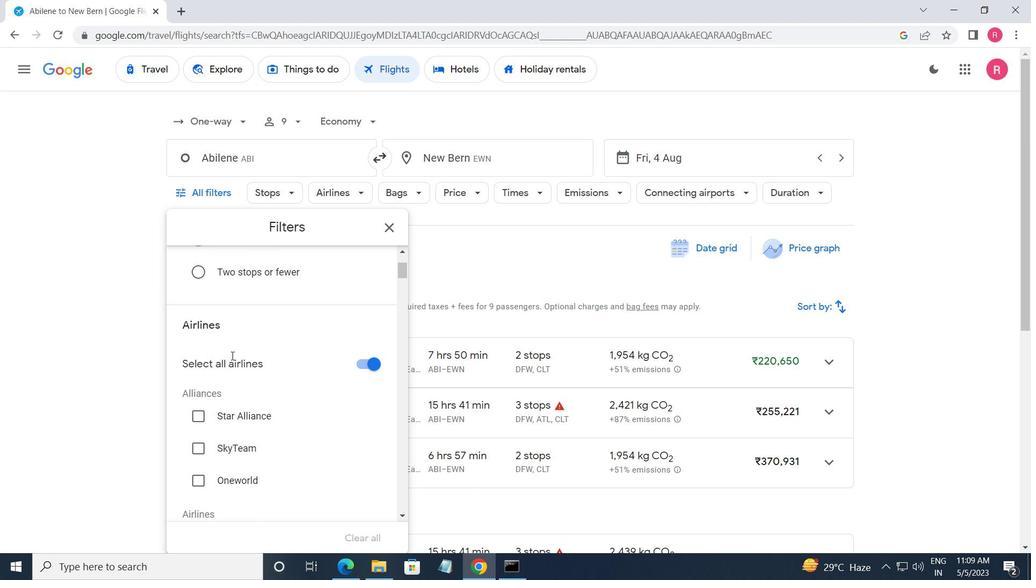 
Action: Mouse moved to (231, 356)
Screenshot: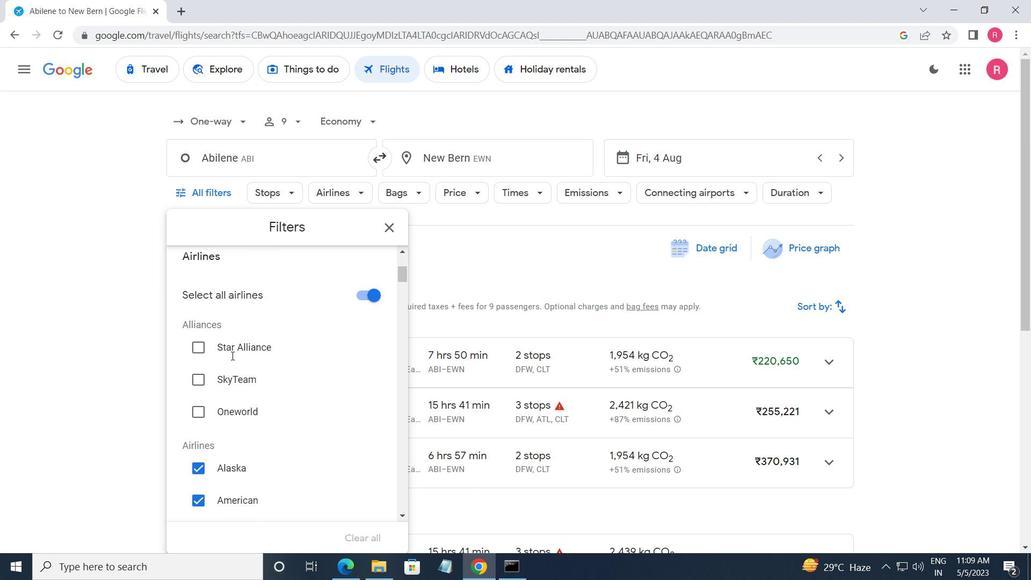 
Action: Mouse scrolled (231, 356) with delta (0, 0)
Screenshot: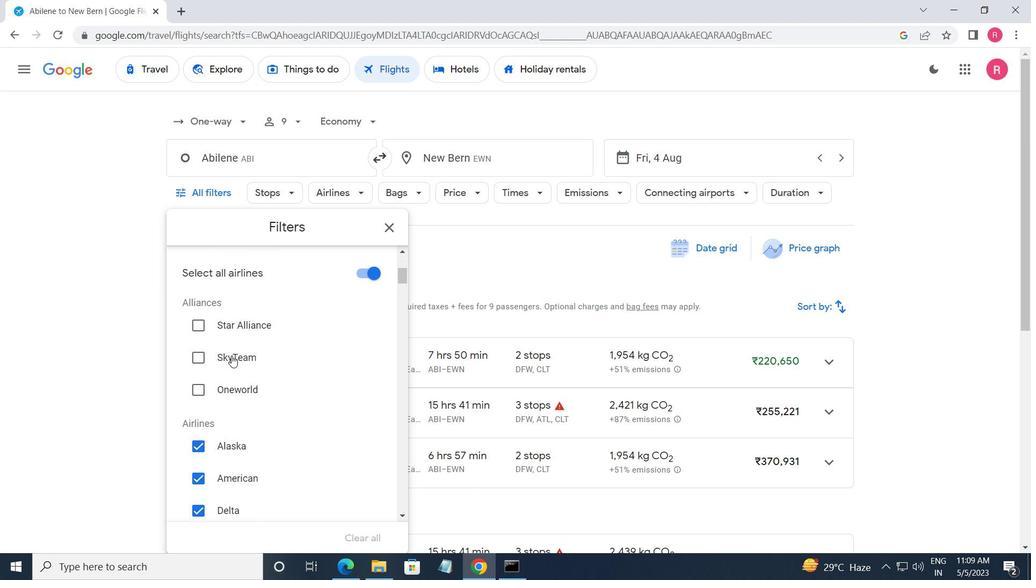 
Action: Mouse moved to (352, 343)
Screenshot: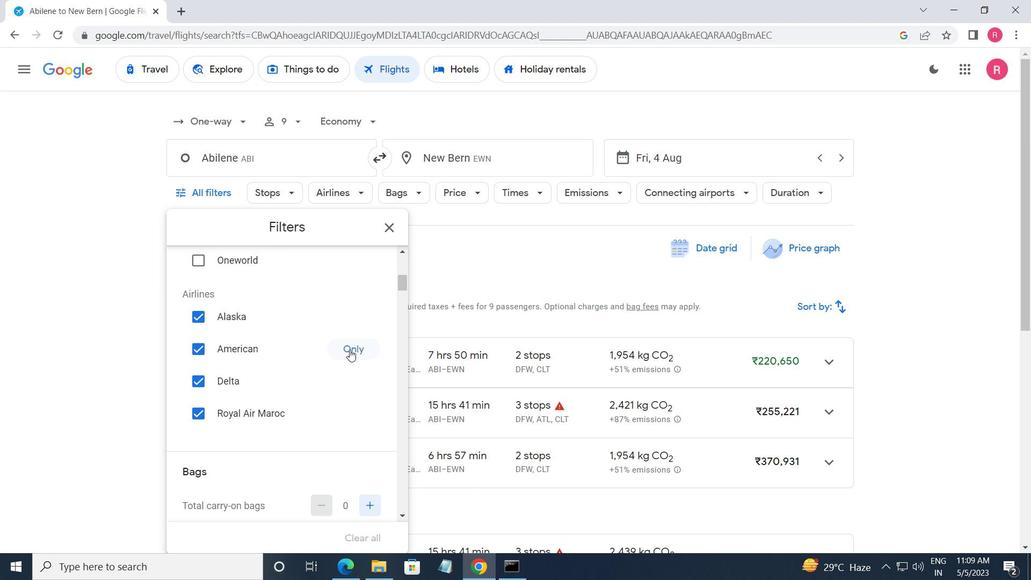 
Action: Mouse pressed left at (352, 343)
Screenshot: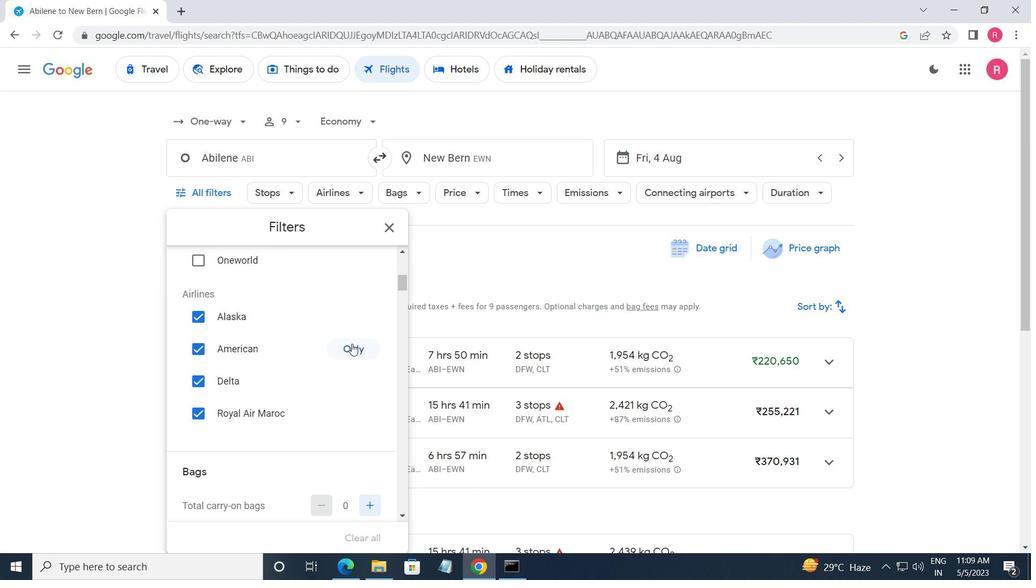 
Action: Mouse moved to (341, 329)
Screenshot: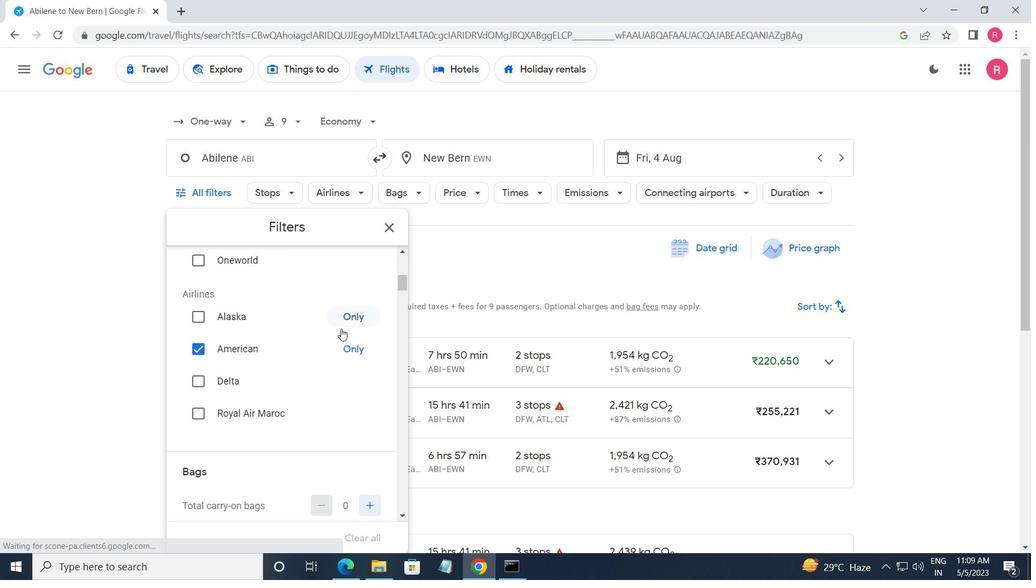 
Action: Mouse scrolled (341, 328) with delta (0, 0)
Screenshot: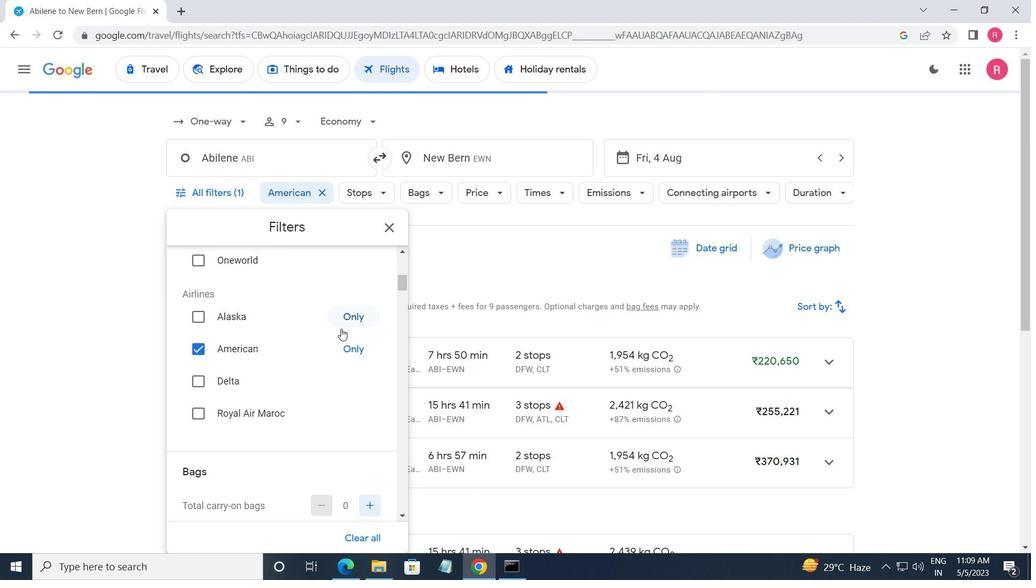 
Action: Mouse scrolled (341, 329) with delta (0, 0)
Screenshot: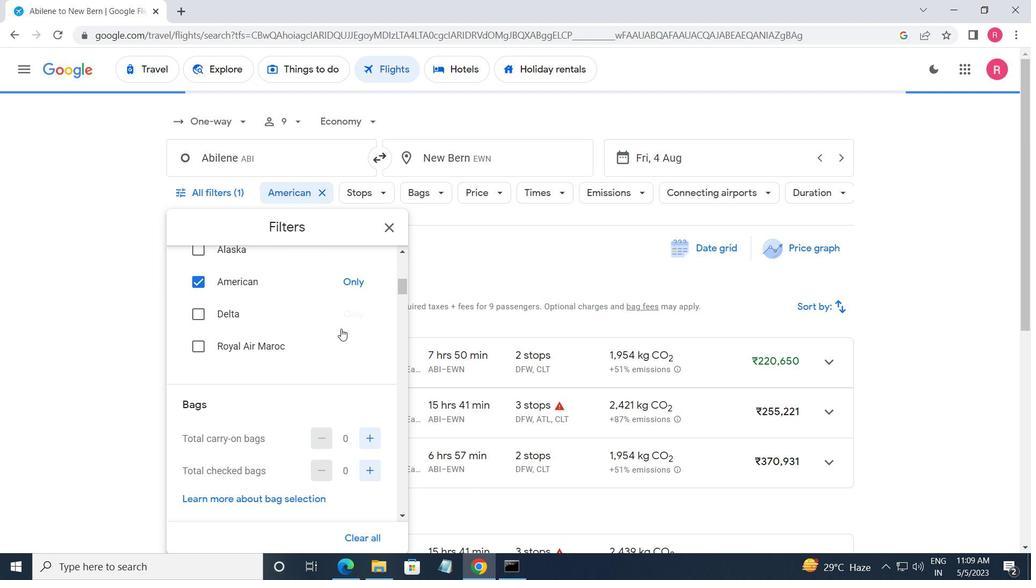 
Action: Mouse scrolled (341, 328) with delta (0, 0)
Screenshot: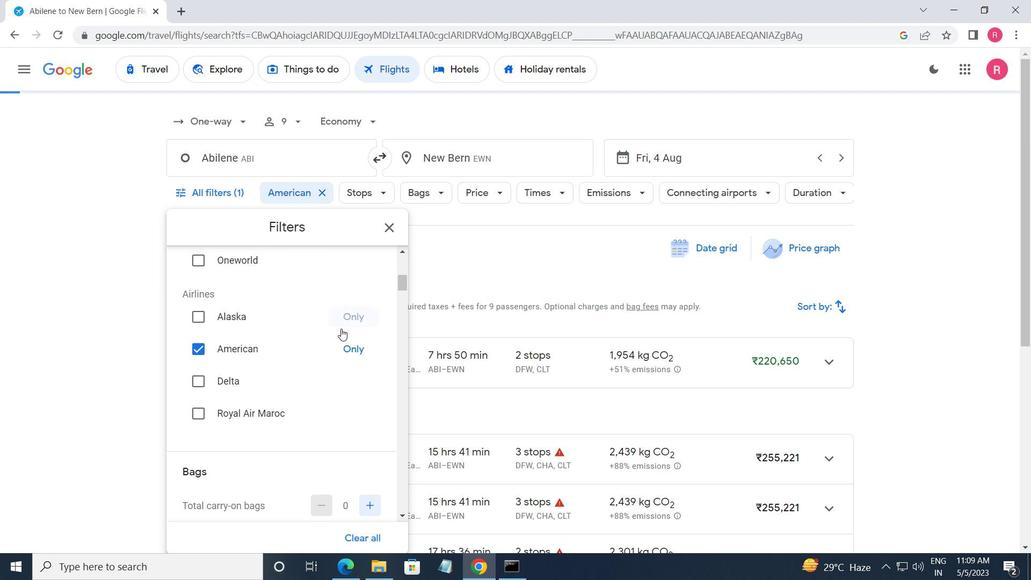 
Action: Mouse scrolled (341, 328) with delta (0, 0)
Screenshot: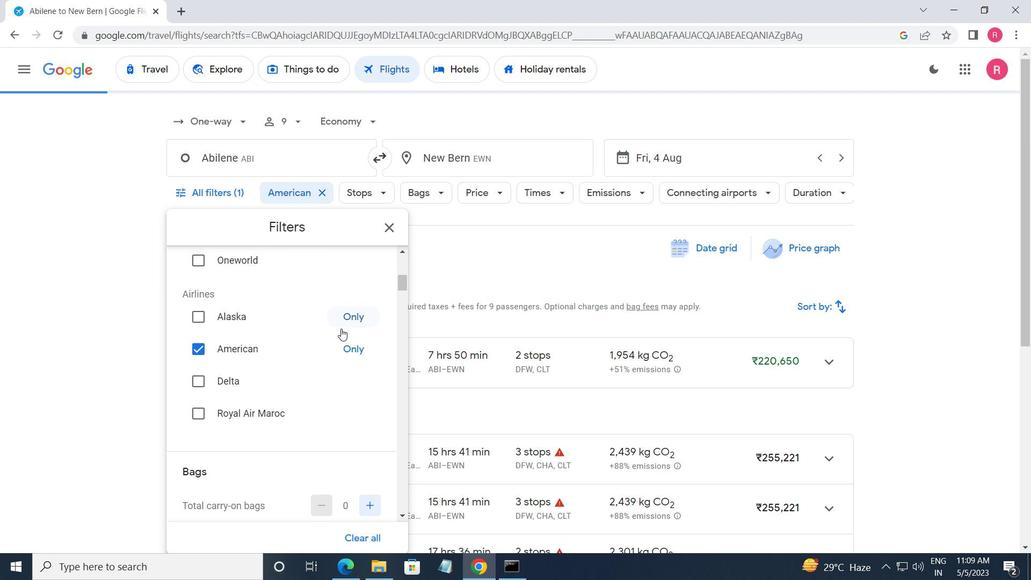 
Action: Mouse scrolled (341, 328) with delta (0, 0)
Screenshot: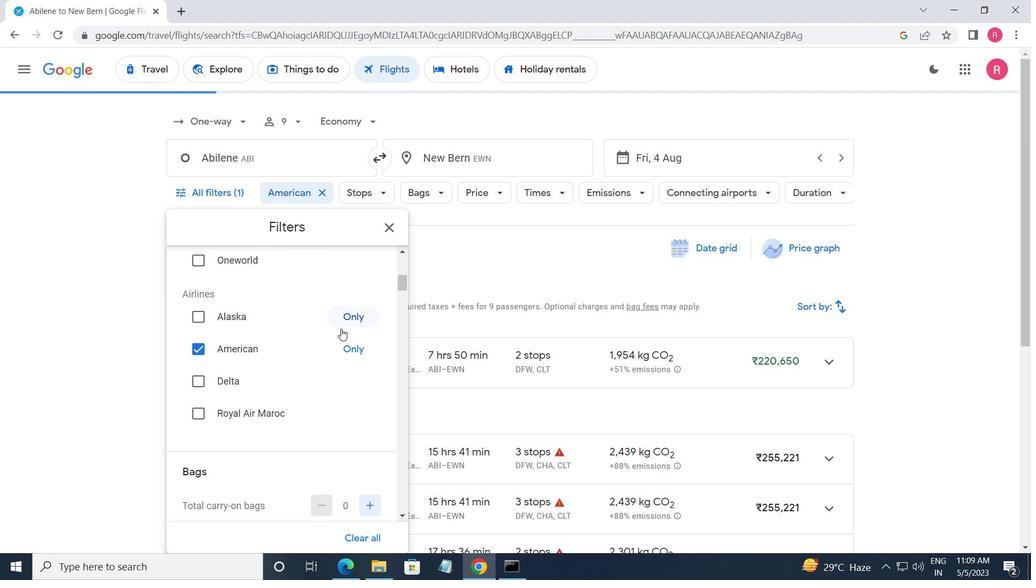 
Action: Mouse scrolled (341, 328) with delta (0, 0)
Screenshot: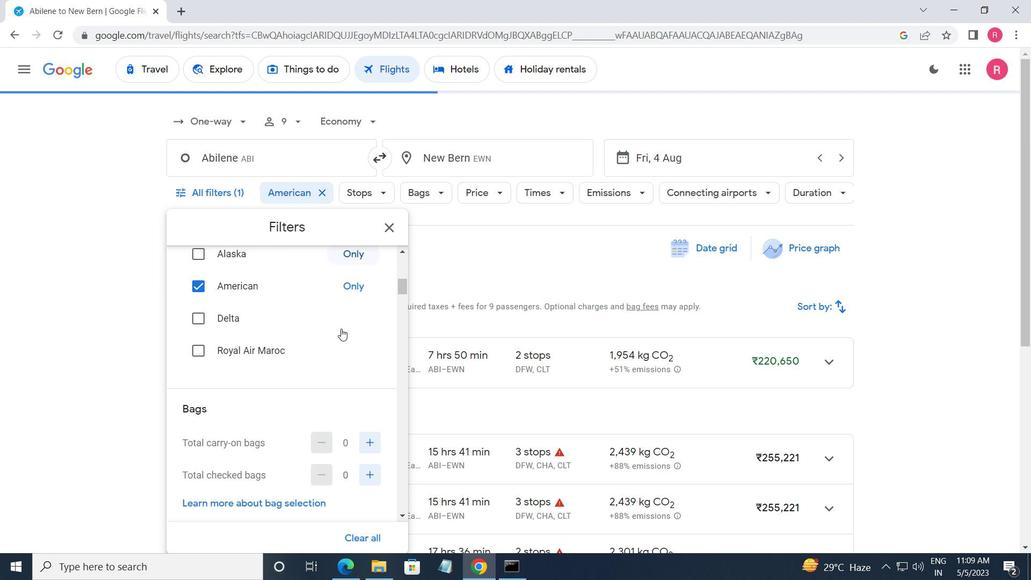 
Action: Mouse moved to (356, 298)
Screenshot: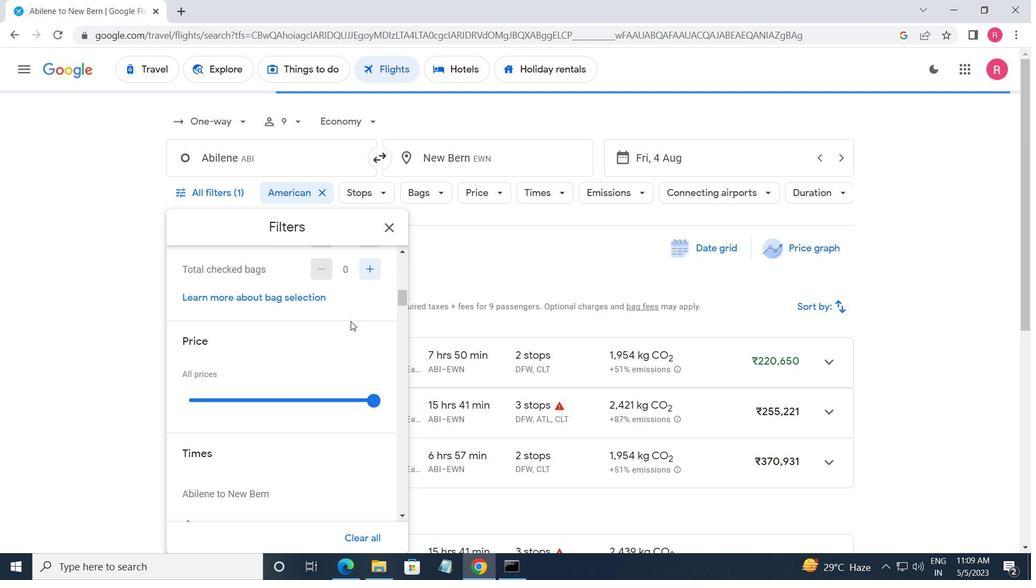 
Action: Mouse scrolled (356, 299) with delta (0, 0)
Screenshot: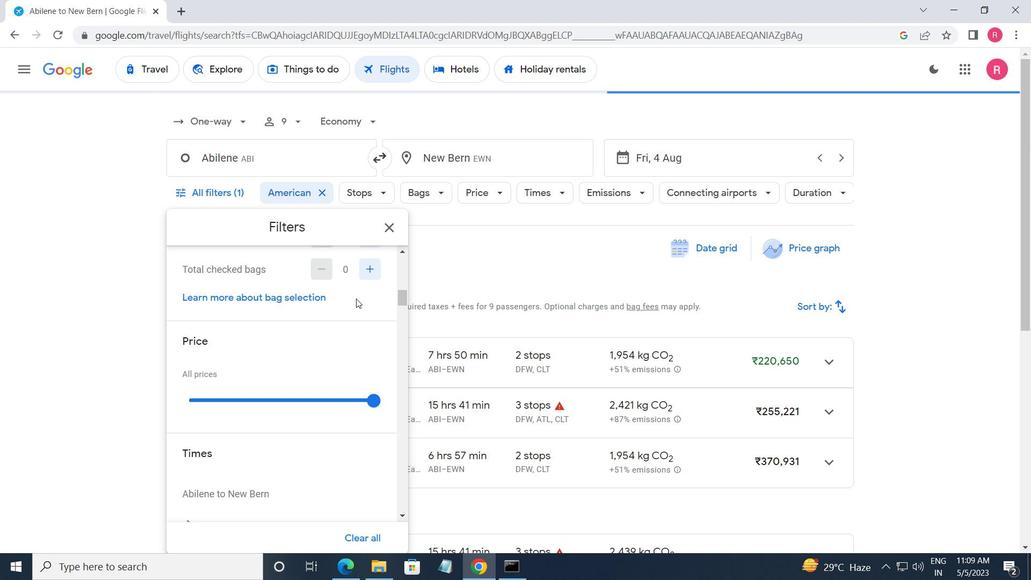 
Action: Mouse scrolled (356, 299) with delta (0, 0)
Screenshot: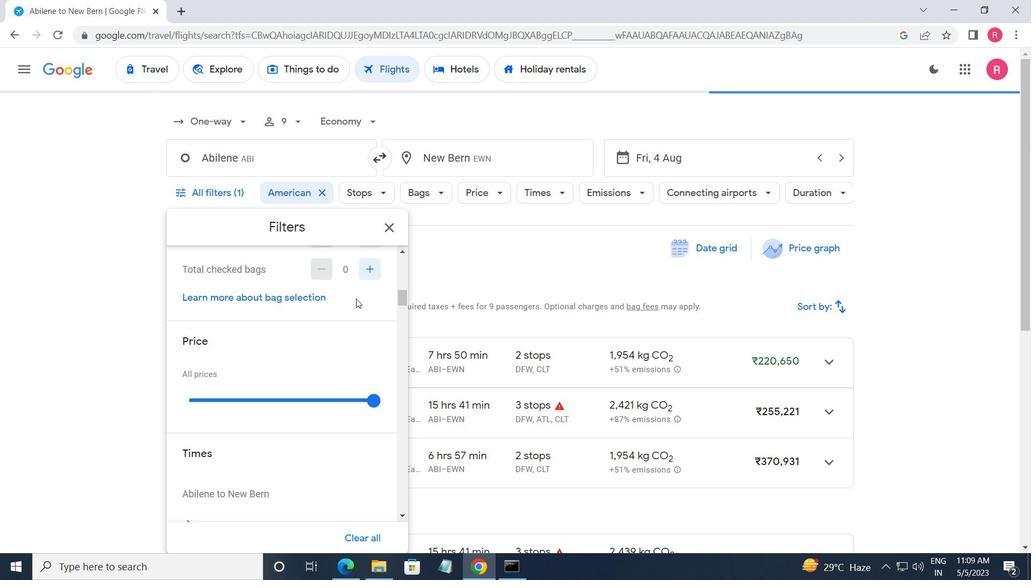 
Action: Mouse moved to (366, 374)
Screenshot: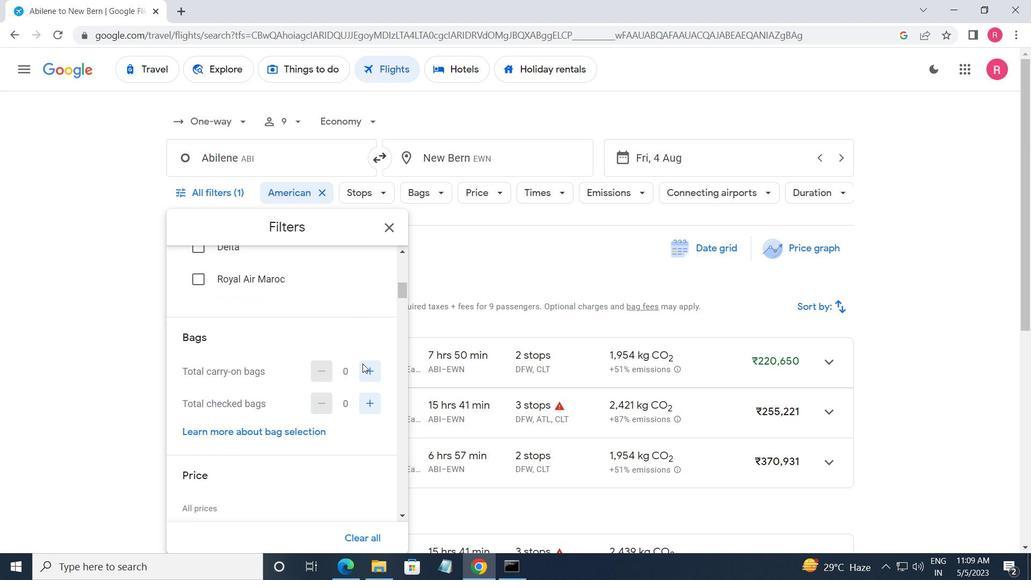 
Action: Mouse pressed left at (366, 374)
Screenshot: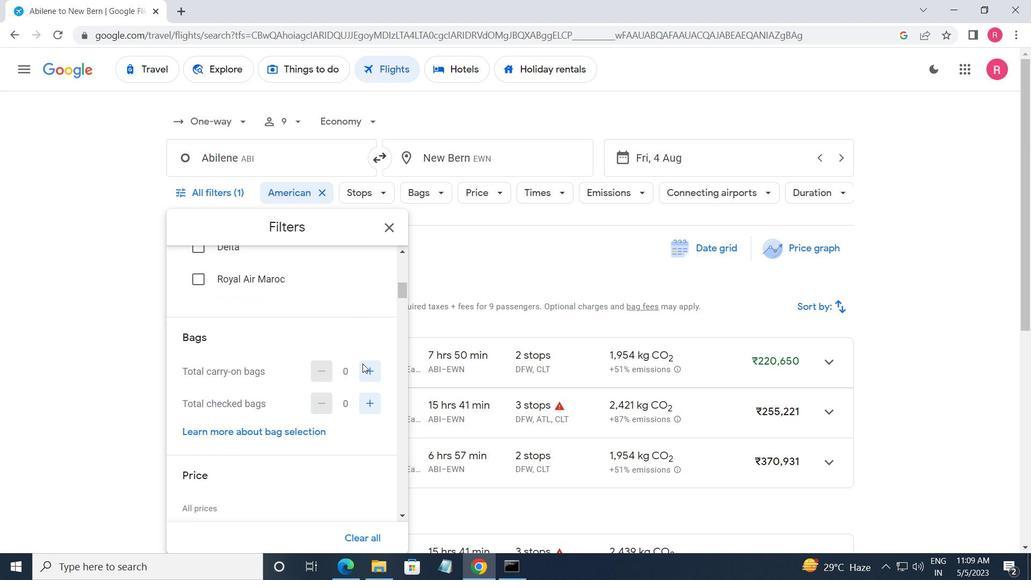 
Action: Mouse scrolled (366, 373) with delta (0, 0)
Screenshot: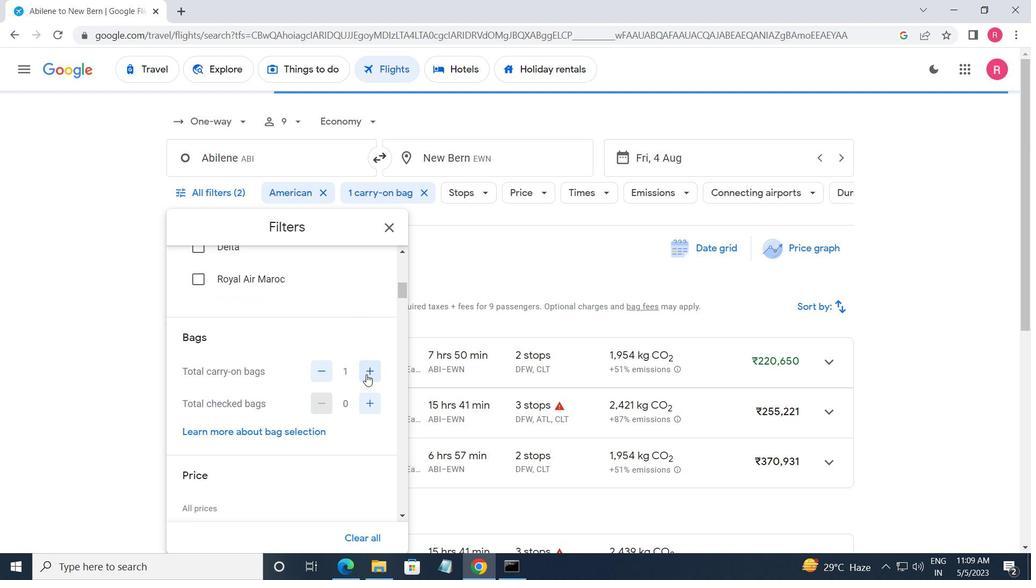 
Action: Mouse scrolled (366, 373) with delta (0, 0)
Screenshot: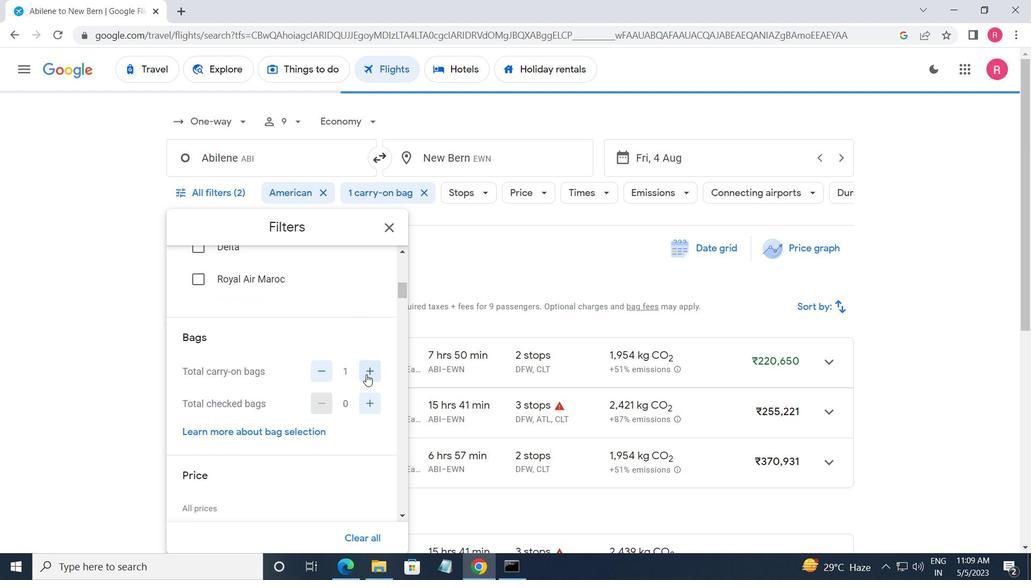 
Action: Mouse moved to (377, 391)
Screenshot: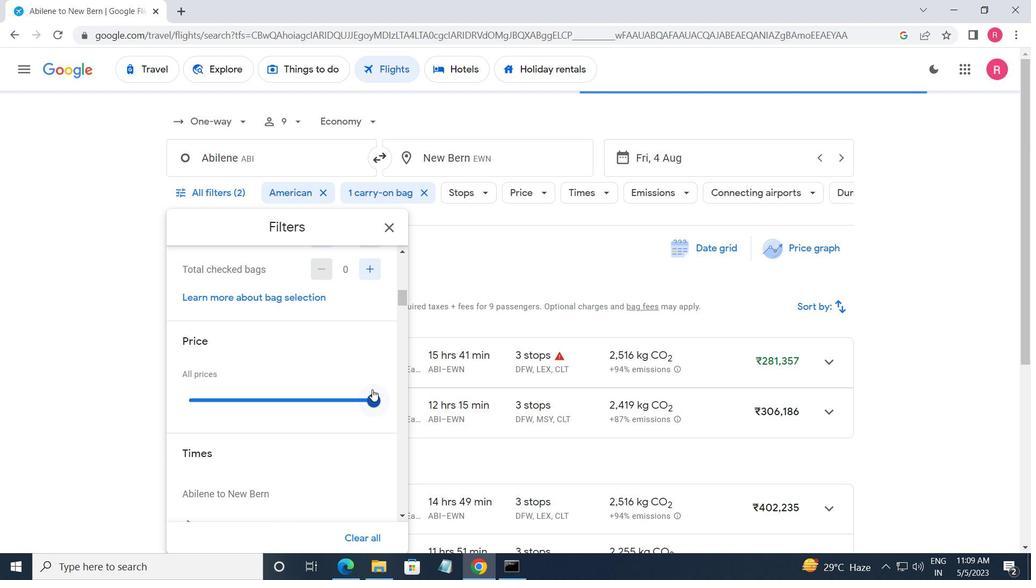 
Action: Mouse pressed left at (377, 391)
Screenshot: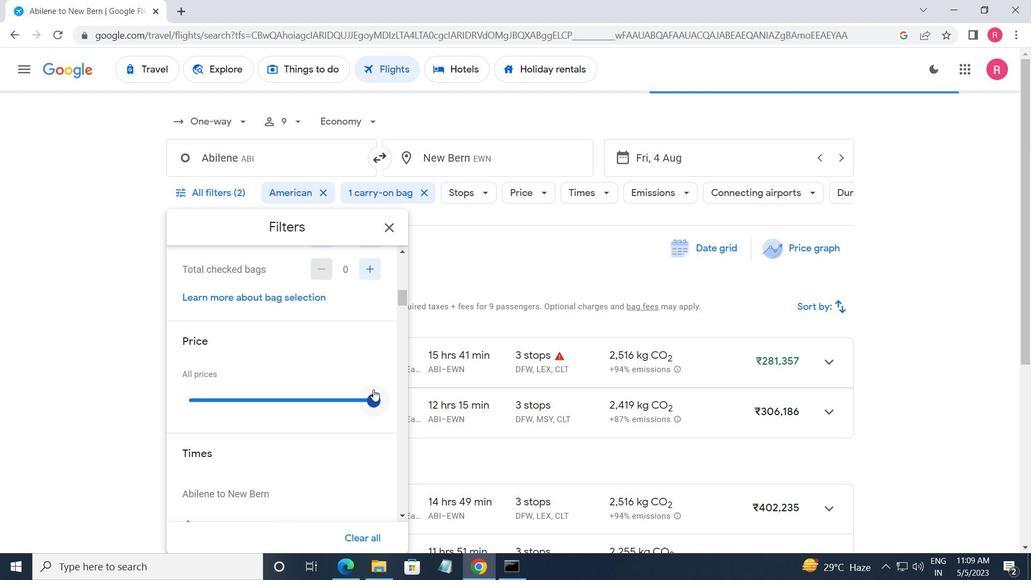 
Action: Mouse moved to (305, 419)
Screenshot: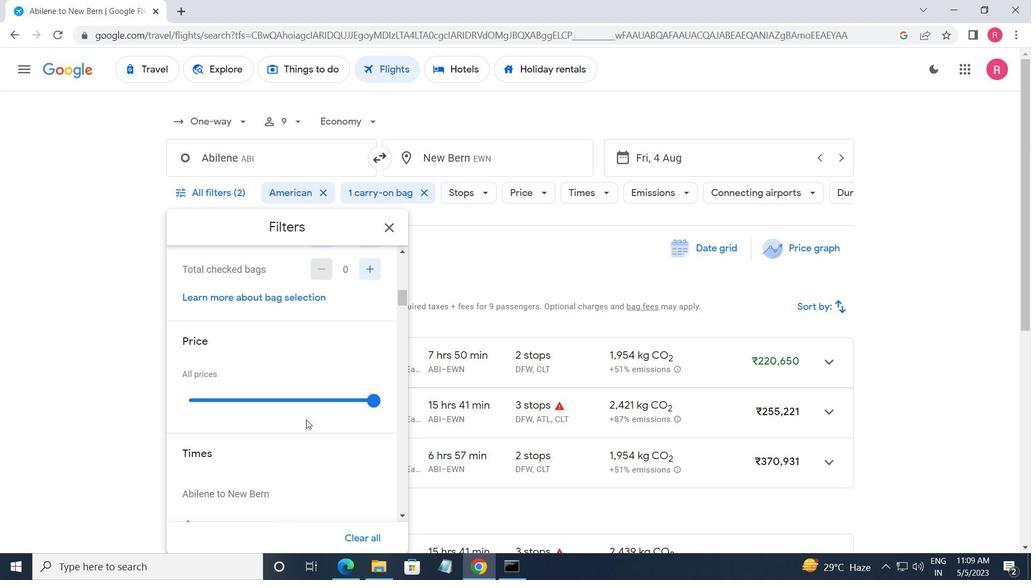 
Action: Mouse scrolled (305, 419) with delta (0, 0)
Screenshot: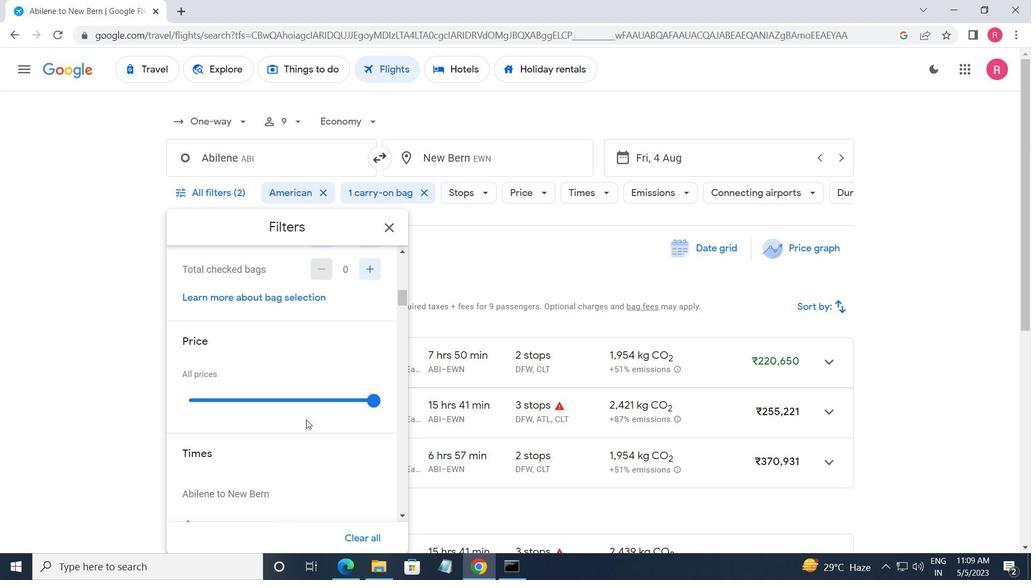 
Action: Mouse moved to (304, 421)
Screenshot: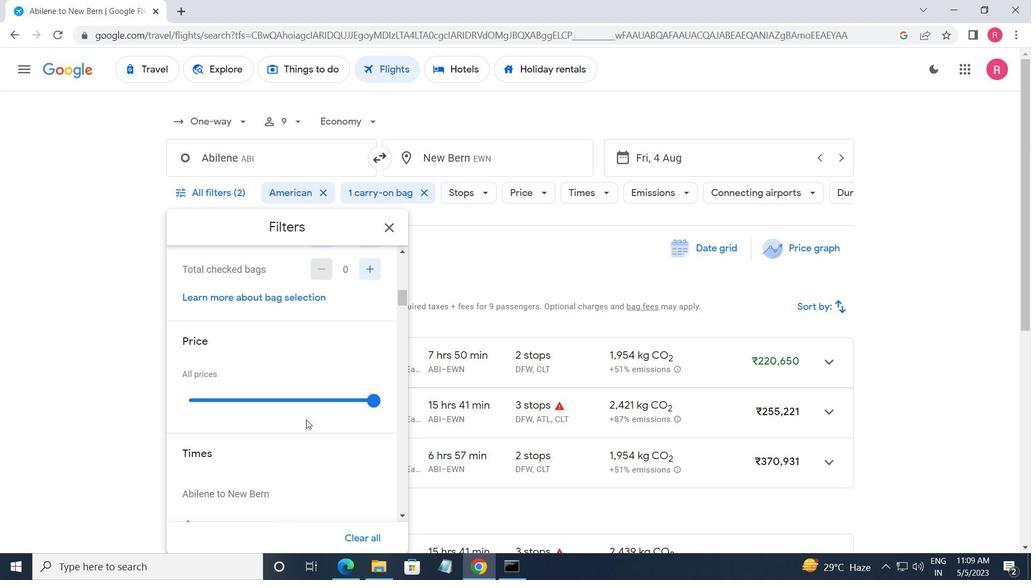 
Action: Mouse scrolled (304, 420) with delta (0, 0)
Screenshot: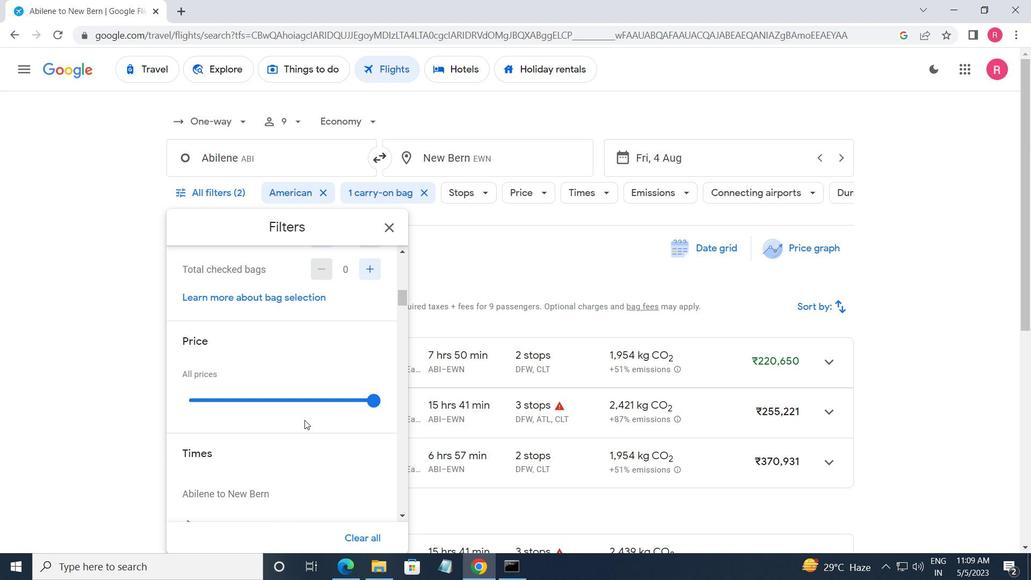 
Action: Mouse moved to (303, 421)
Screenshot: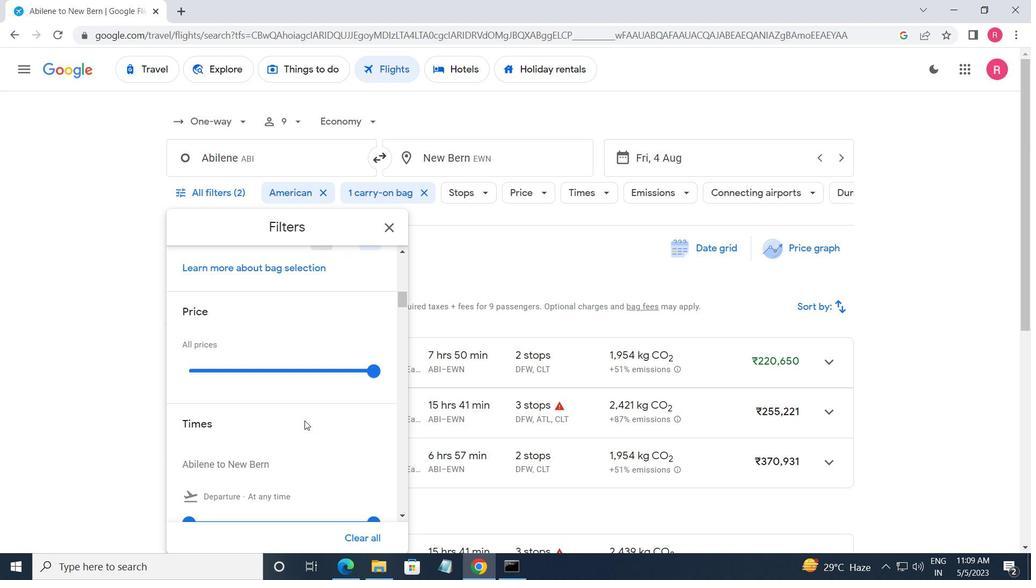
Action: Mouse scrolled (303, 420) with delta (0, 0)
Screenshot: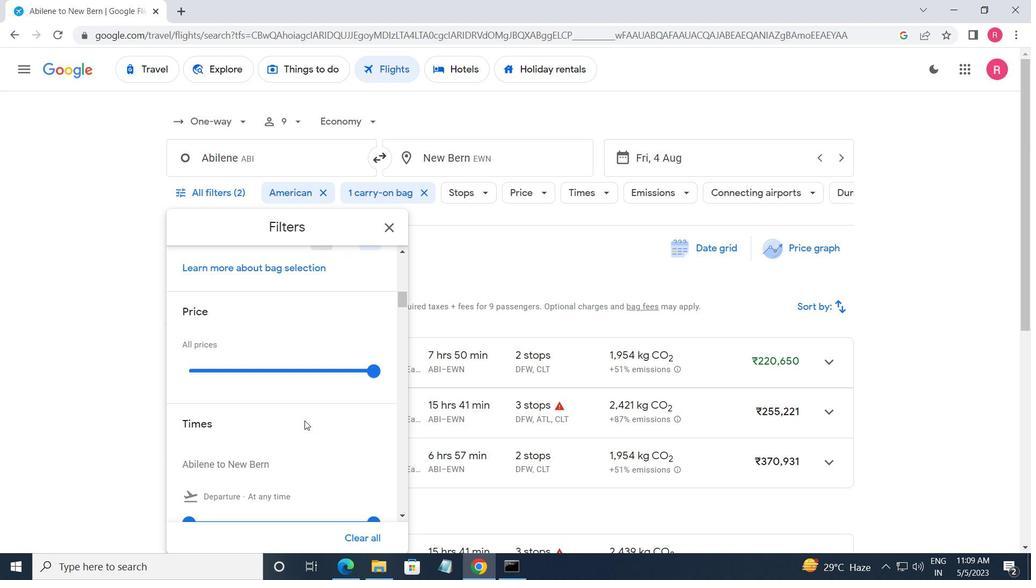 
Action: Mouse moved to (195, 358)
Screenshot: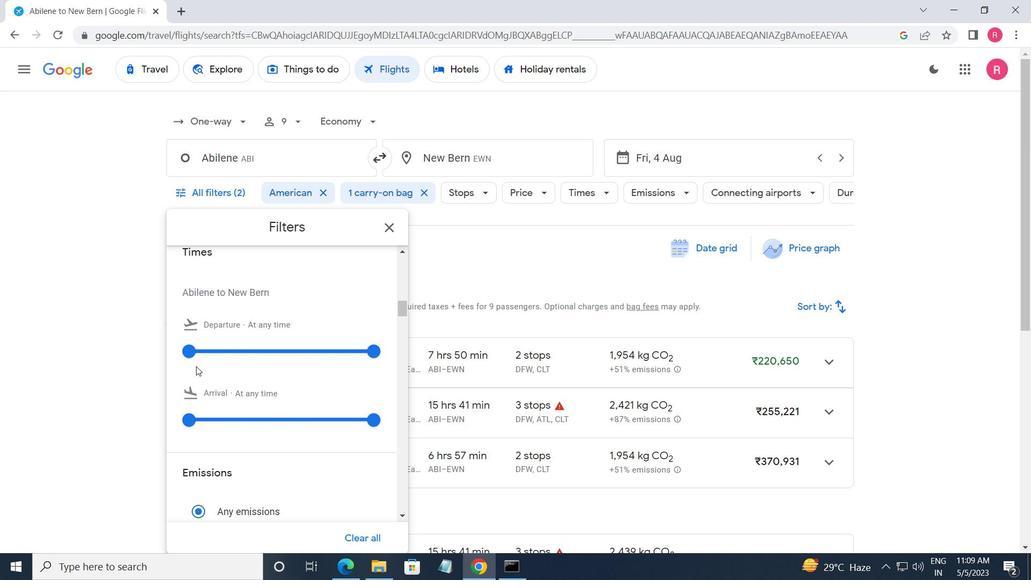 
Action: Mouse pressed left at (195, 358)
Screenshot: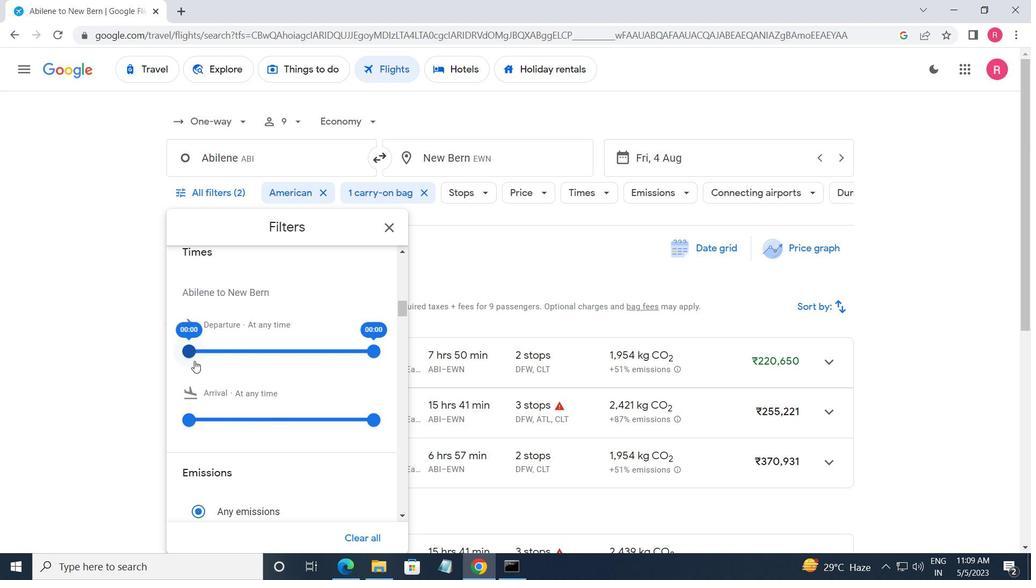 
Action: Mouse moved to (365, 356)
Screenshot: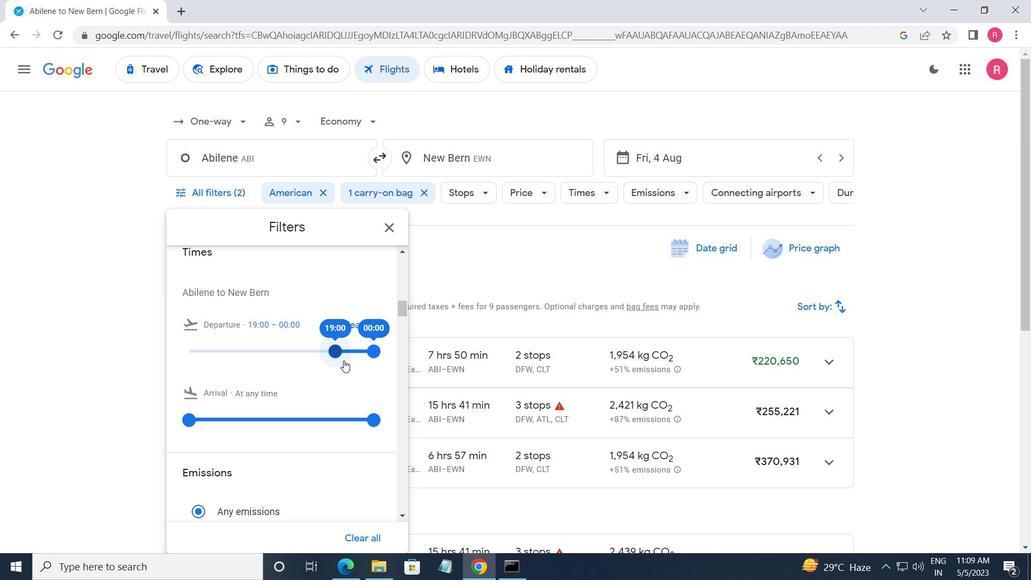 
Action: Mouse pressed left at (365, 356)
Screenshot: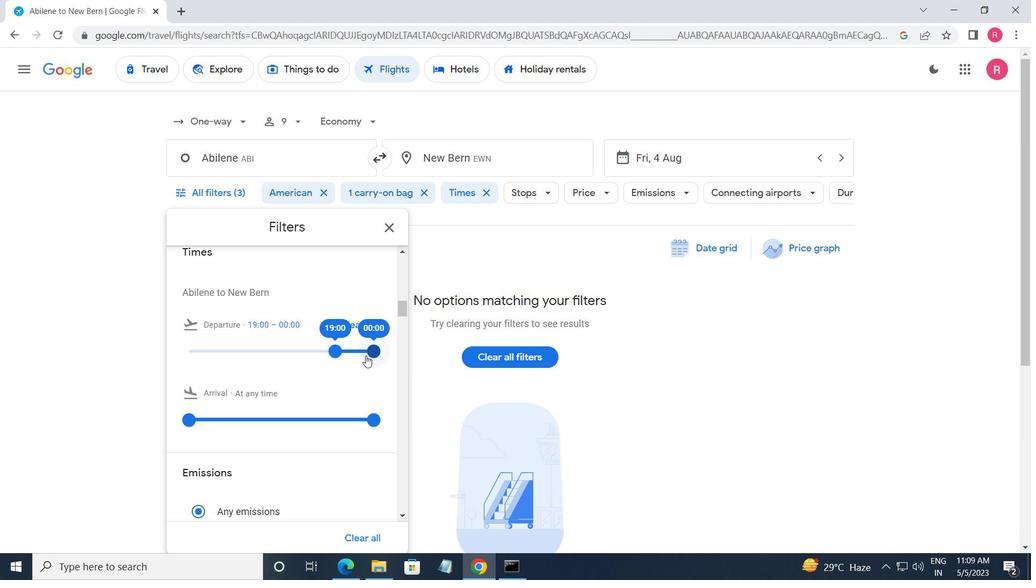 
Action: Mouse moved to (392, 236)
Screenshot: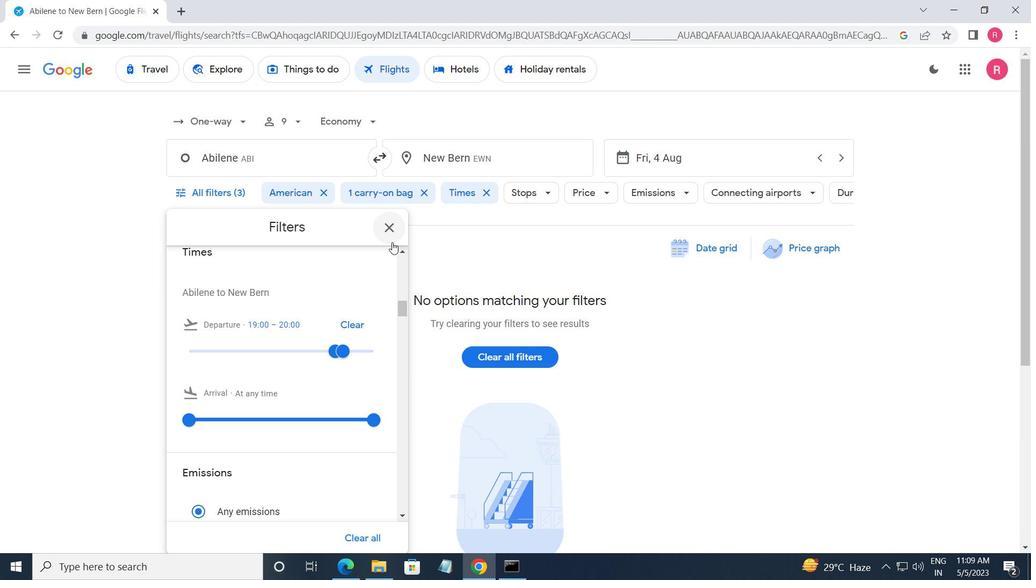 
Action: Mouse pressed left at (392, 236)
Screenshot: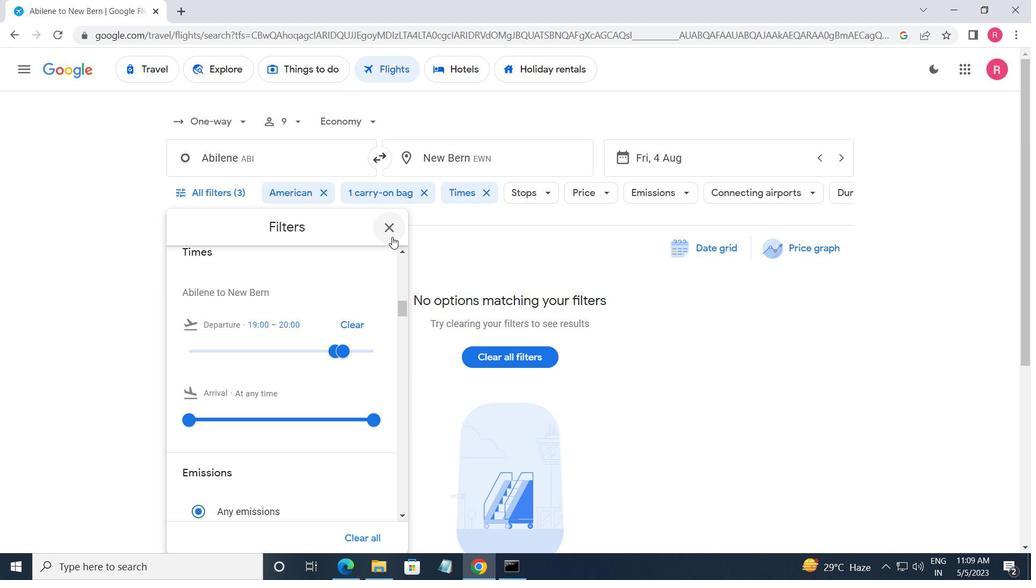 
